Task: For heading Arial Rounded MT Bold with Underline.  font size for heading26,  'Change the font style of data to'Browallia New.  and font size to 18,  Change the alignment of both headline & data to Align middle & Align Text left.  In the sheet  auditingSalesByChannel_2023
Action: Mouse moved to (137, 110)
Screenshot: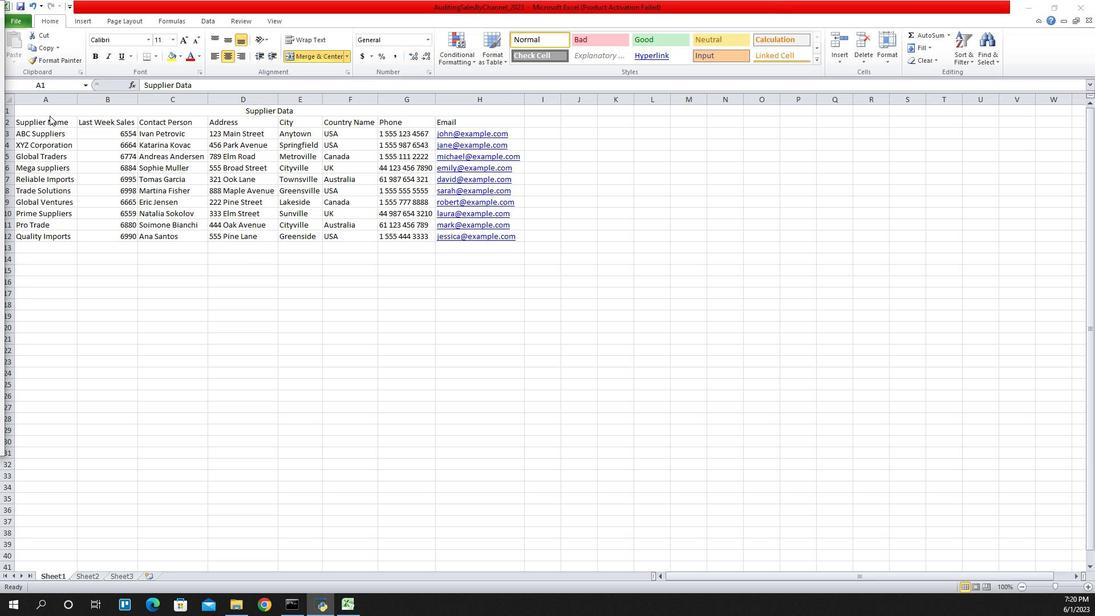 
Action: Mouse pressed left at (137, 110)
Screenshot: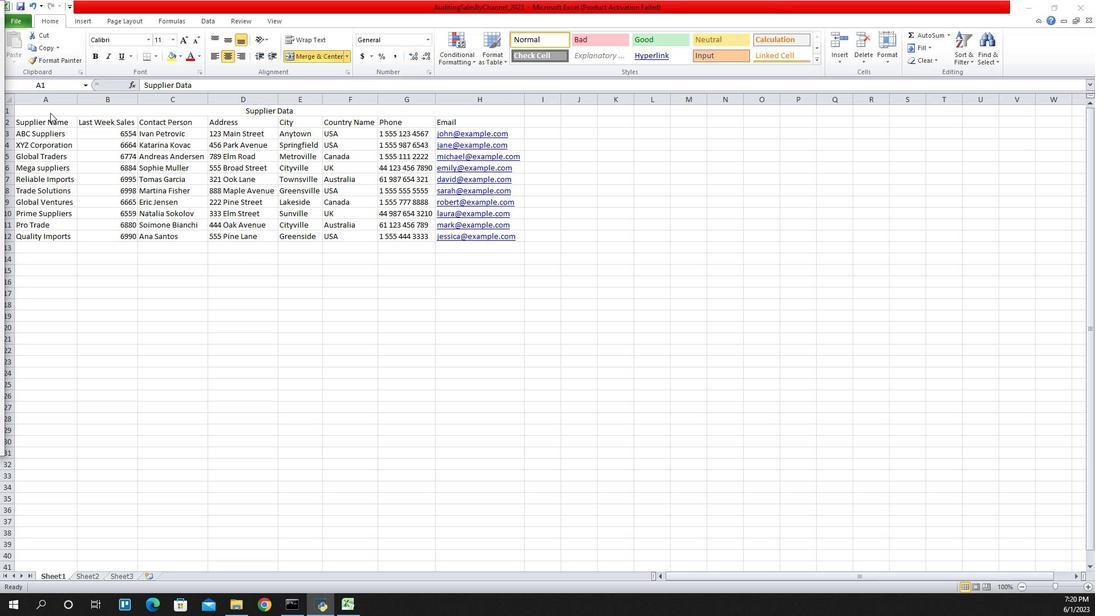 
Action: Mouse moved to (147, 38)
Screenshot: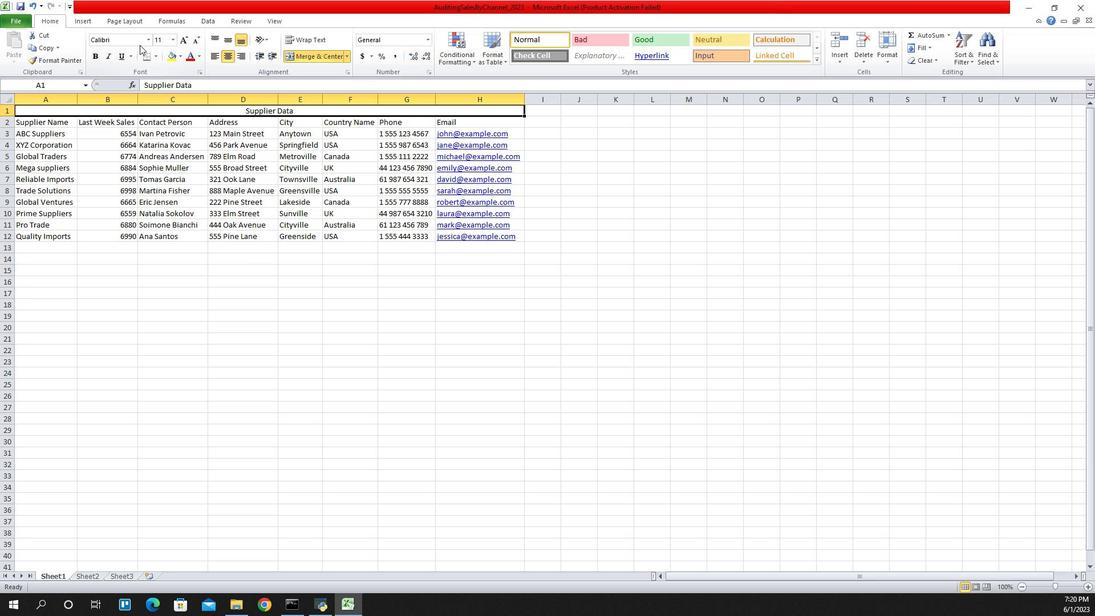 
Action: Mouse pressed left at (147, 38)
Screenshot: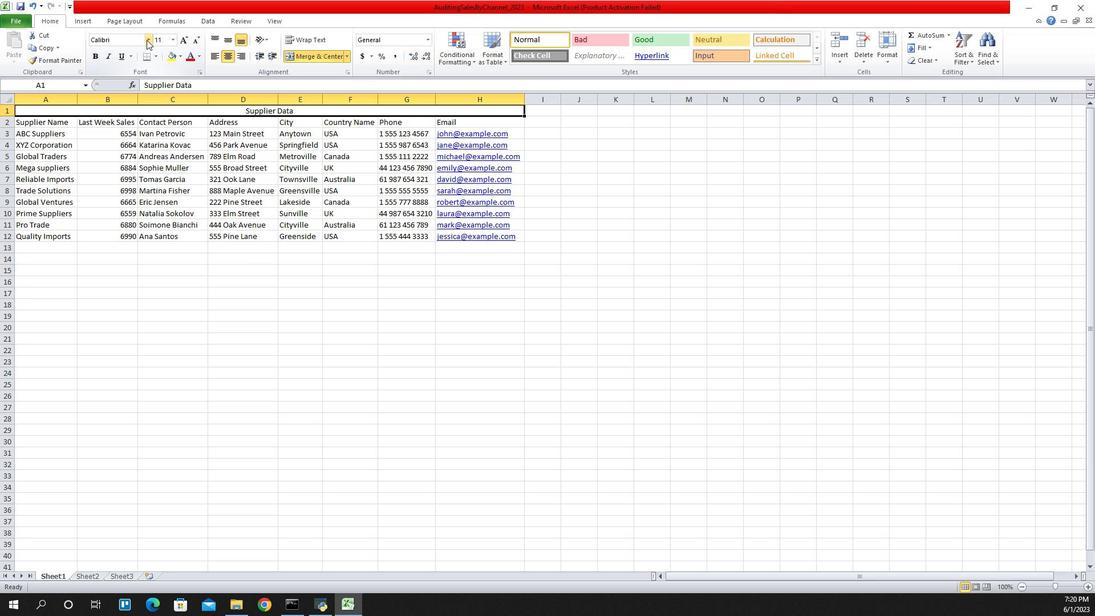 
Action: Mouse moved to (147, 167)
Screenshot: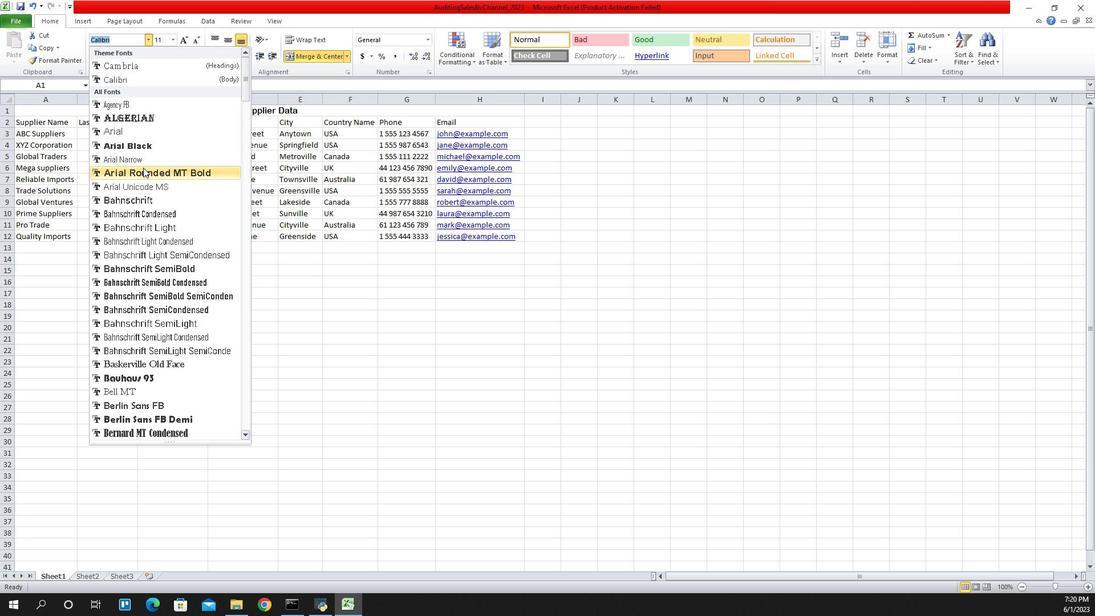 
Action: Mouse pressed left at (147, 167)
Screenshot: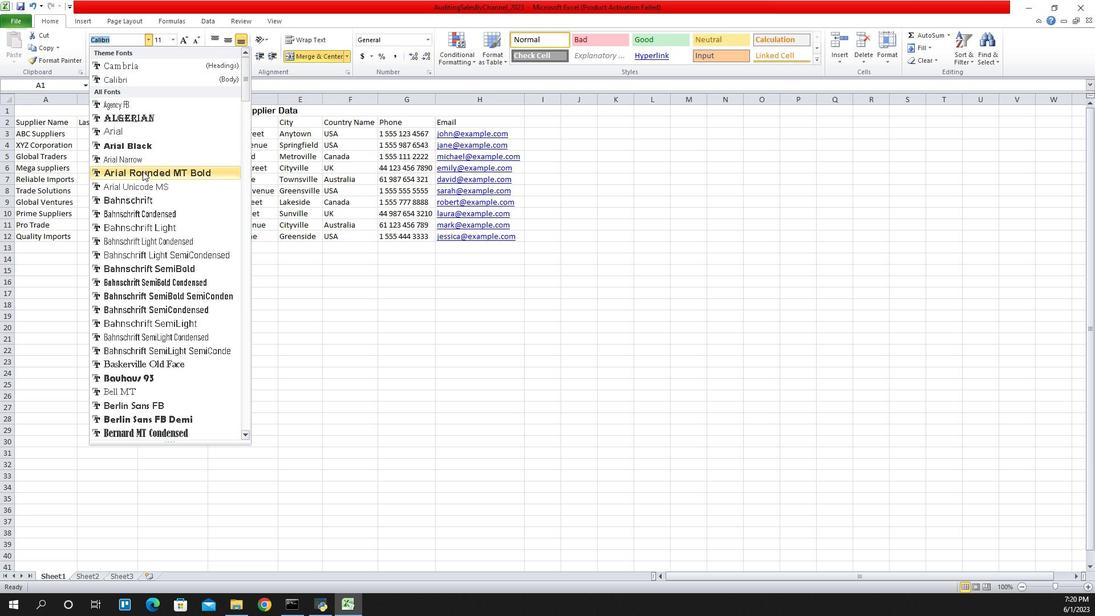 
Action: Key pressed ctrl+U
Screenshot: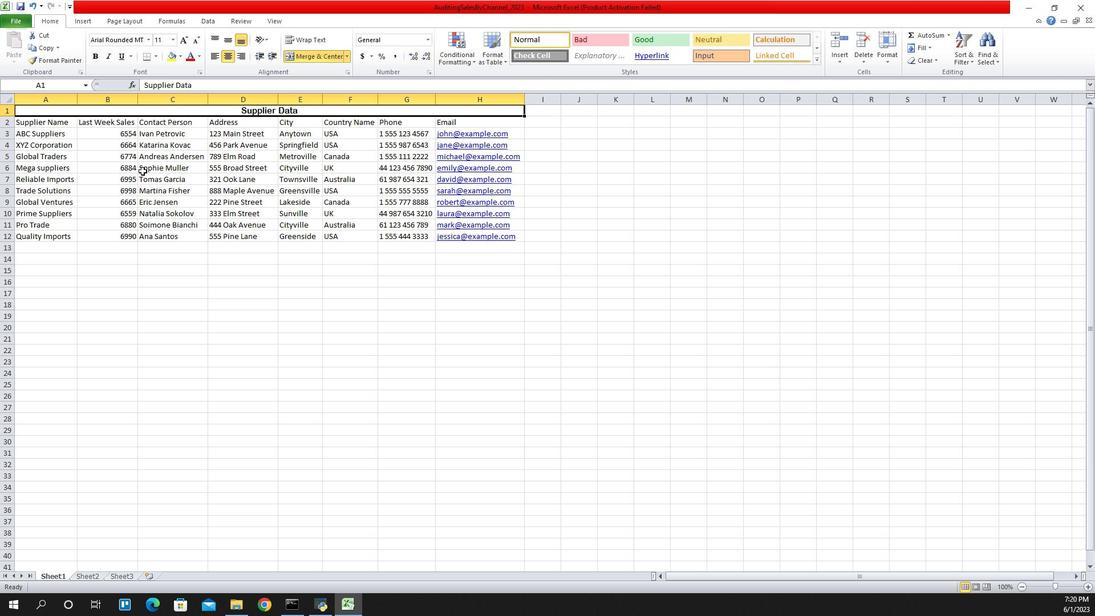 
Action: Mouse moved to (150, 37)
Screenshot: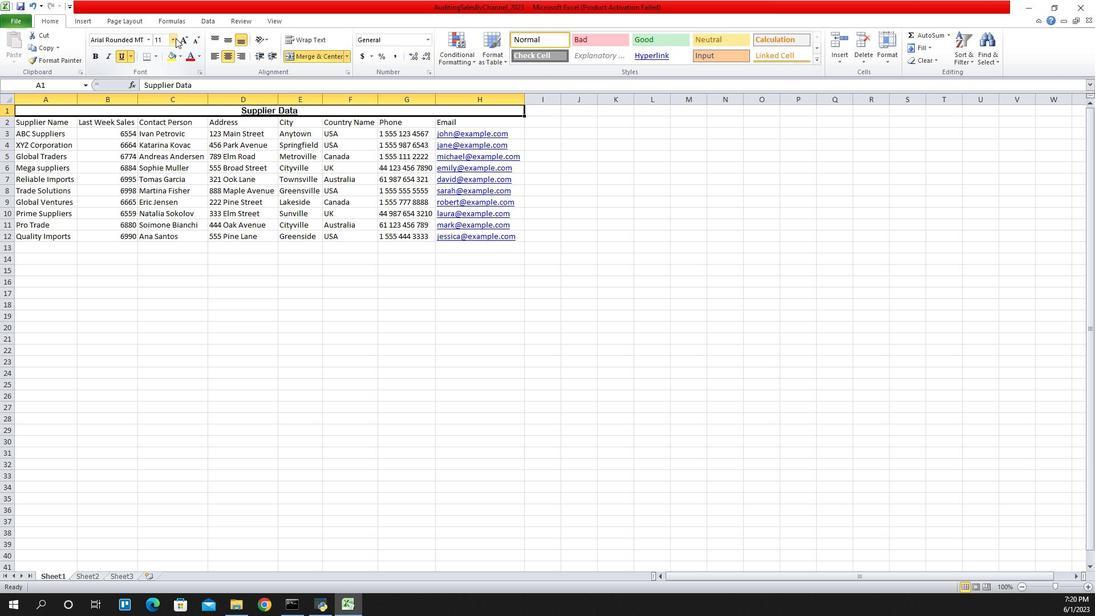 
Action: Mouse pressed left at (150, 37)
Screenshot: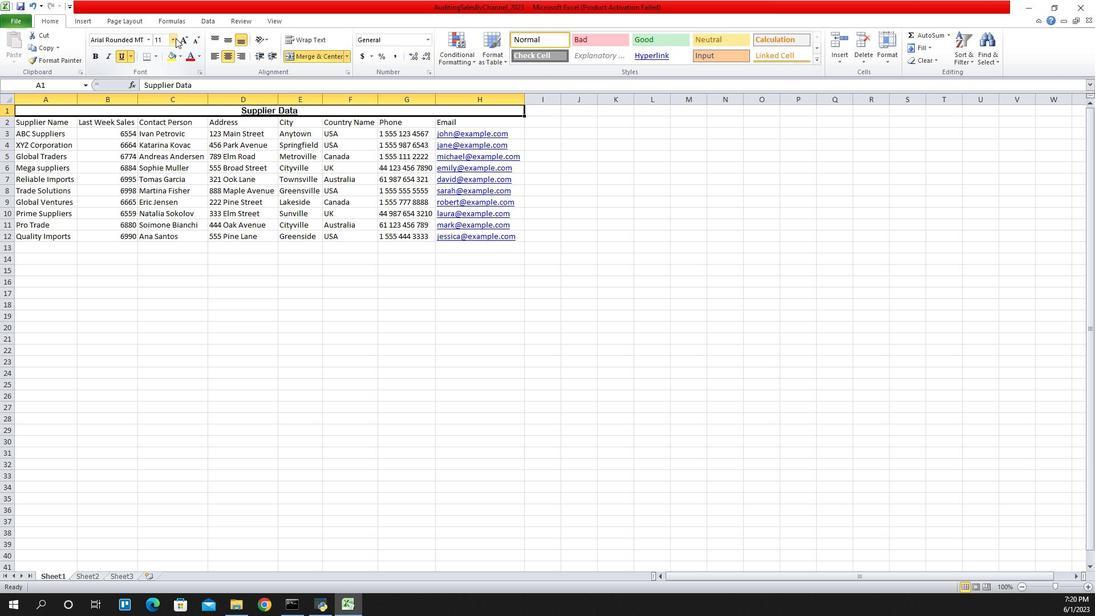 
Action: Mouse moved to (148, 152)
Screenshot: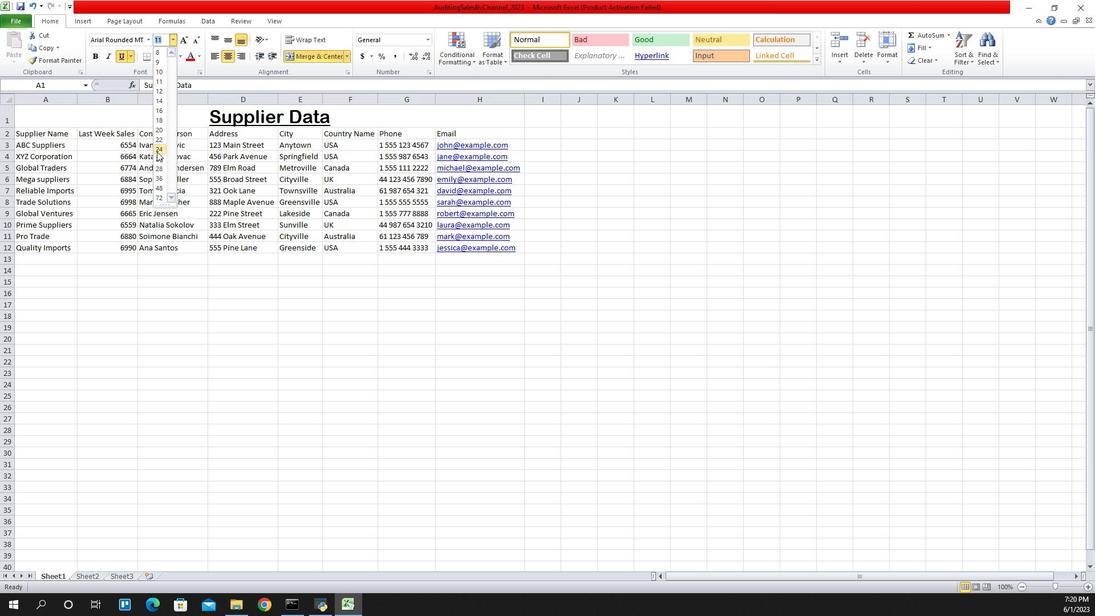 
Action: Mouse pressed left at (148, 152)
Screenshot: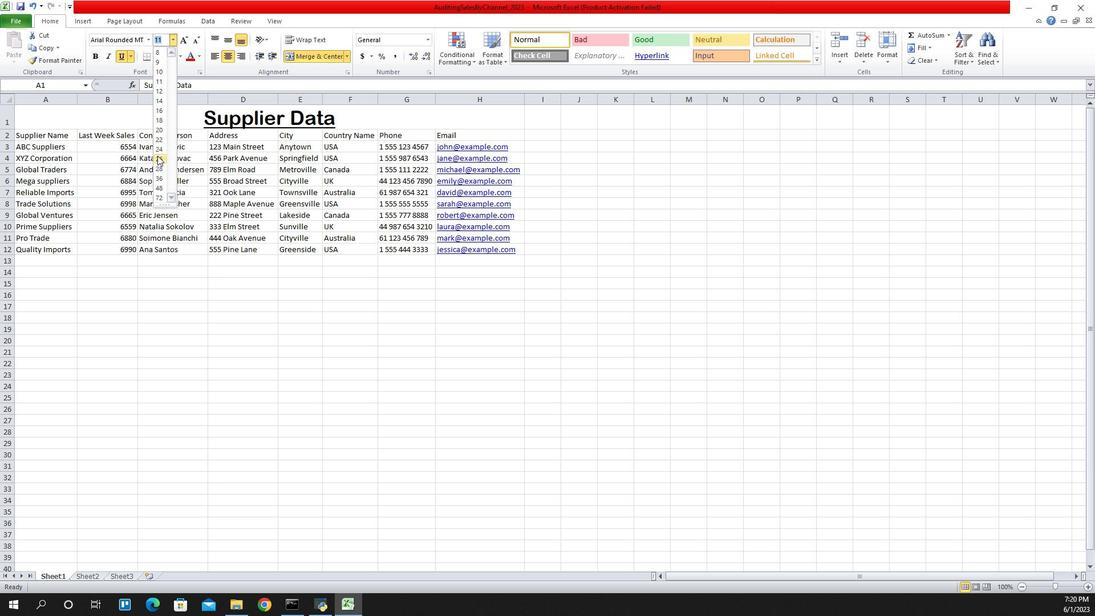 
Action: Mouse moved to (137, 135)
Screenshot: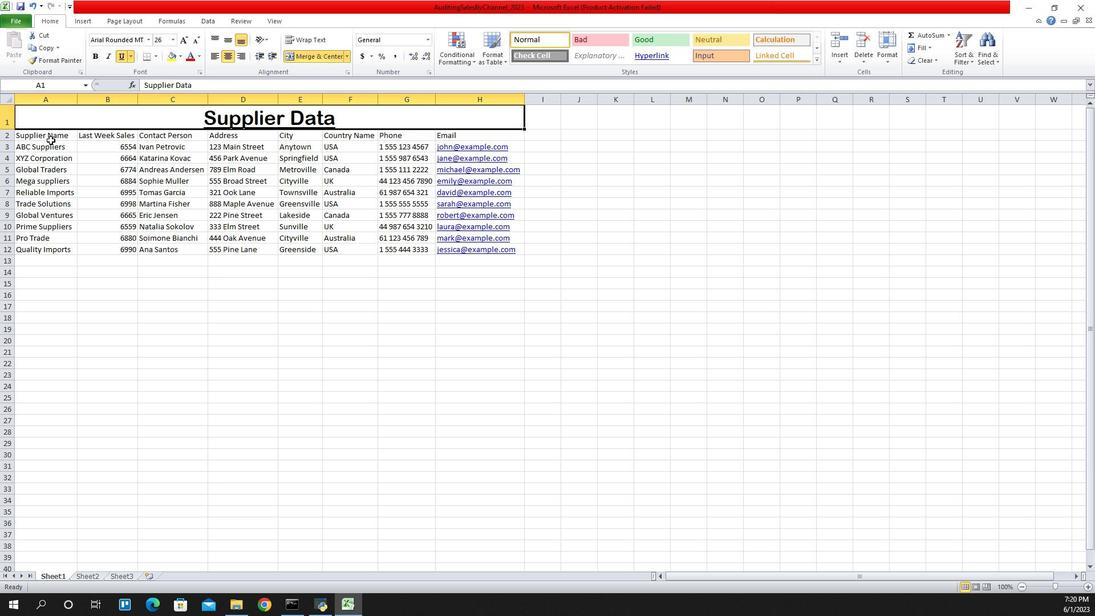 
Action: Mouse pressed left at (137, 135)
Screenshot: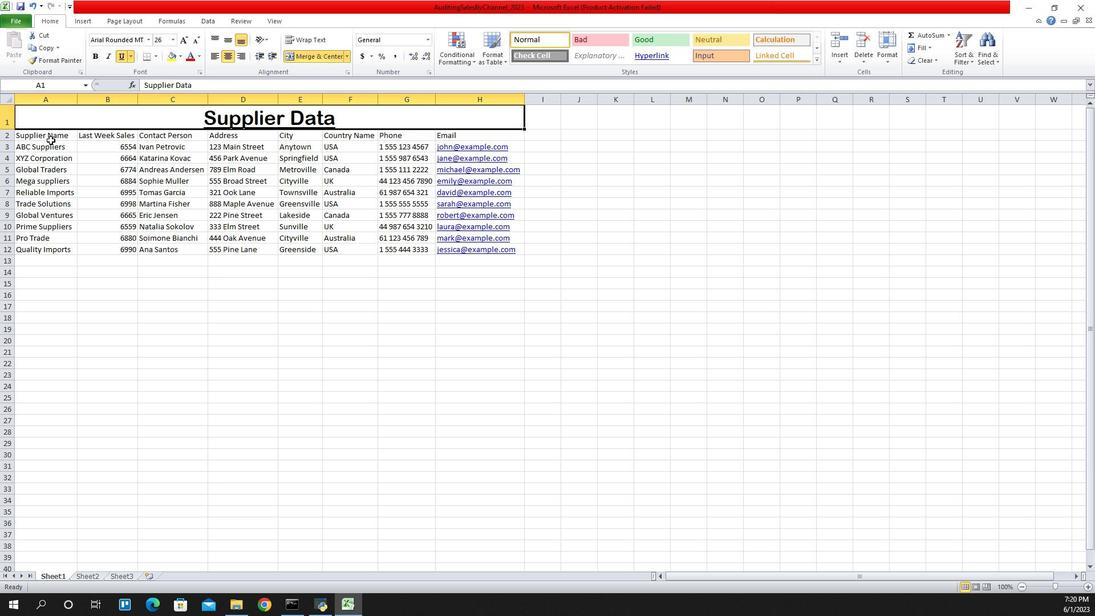 
Action: Mouse moved to (152, 246)
Screenshot: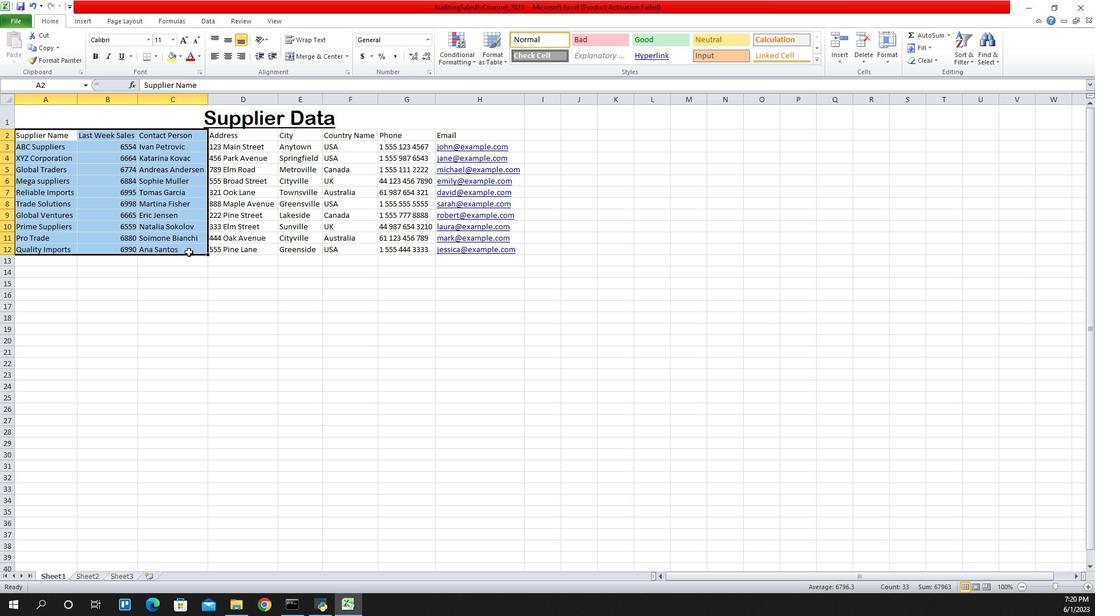 
Action: Mouse pressed left at (152, 246)
Screenshot: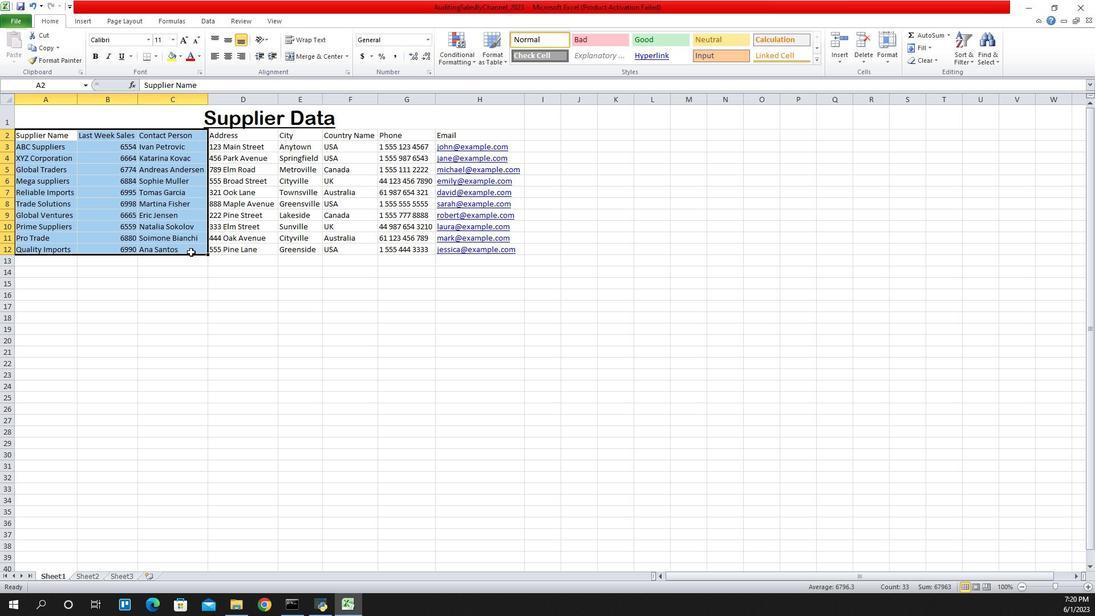 
Action: Mouse moved to (136, 136)
Screenshot: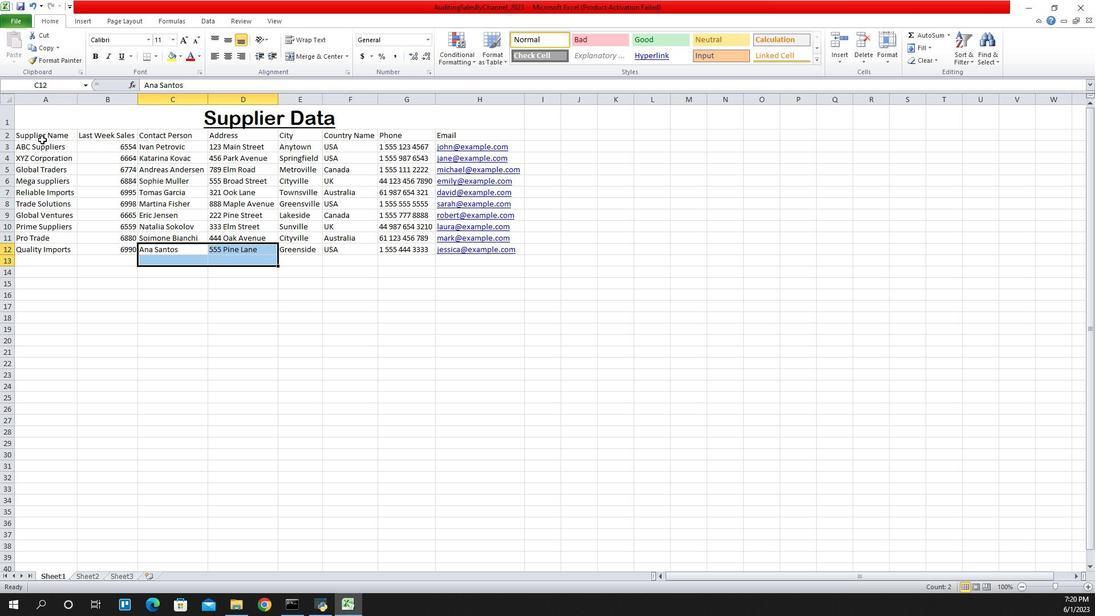 
Action: Mouse pressed left at (136, 136)
Screenshot: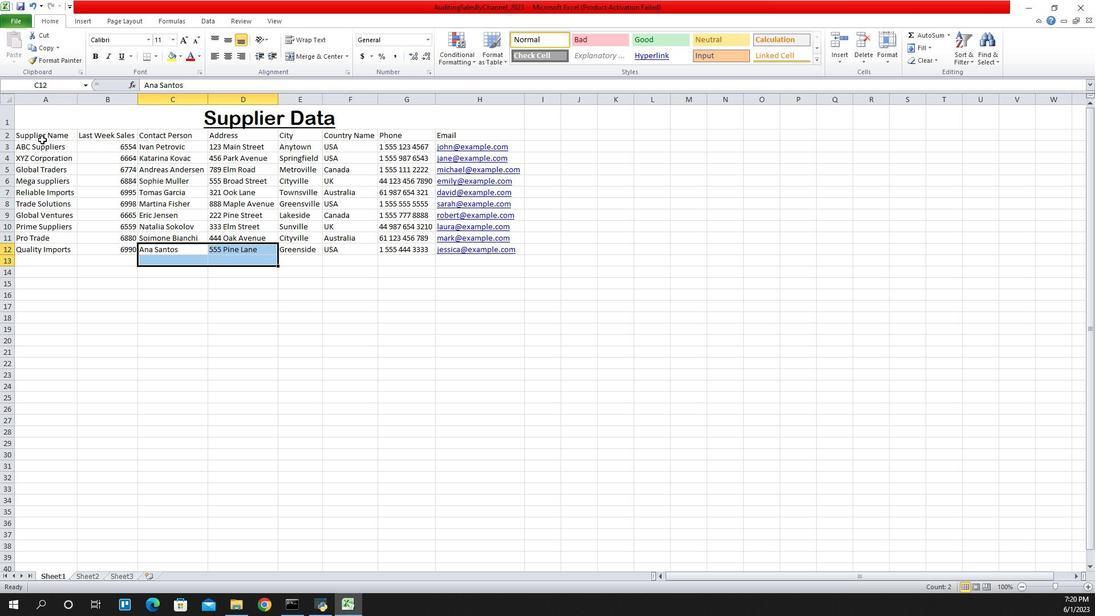 
Action: Mouse moved to (145, 40)
Screenshot: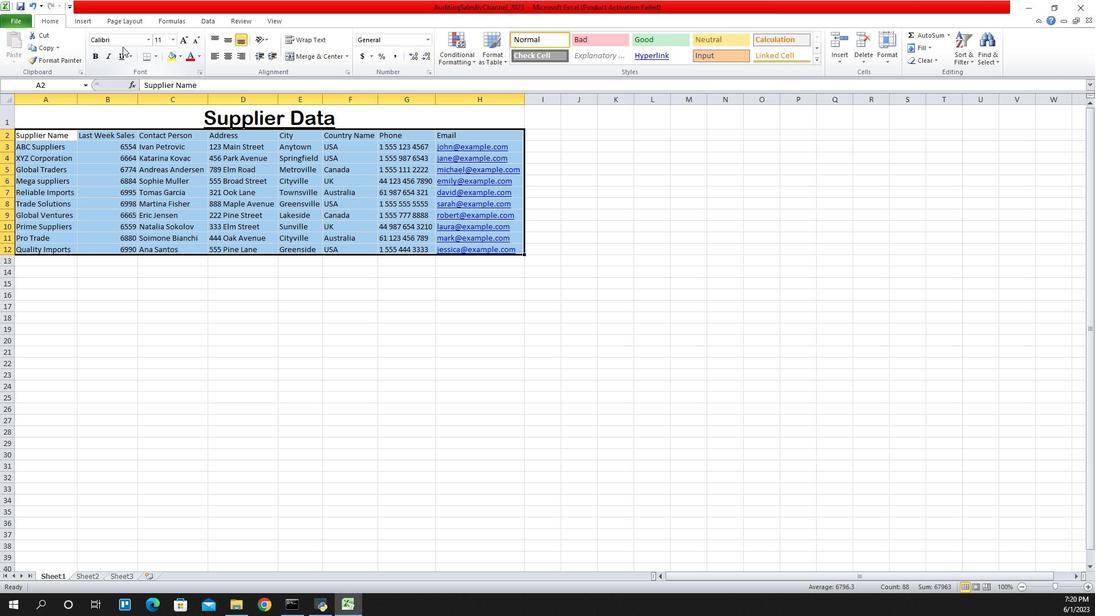 
Action: Mouse pressed left at (145, 40)
Screenshot: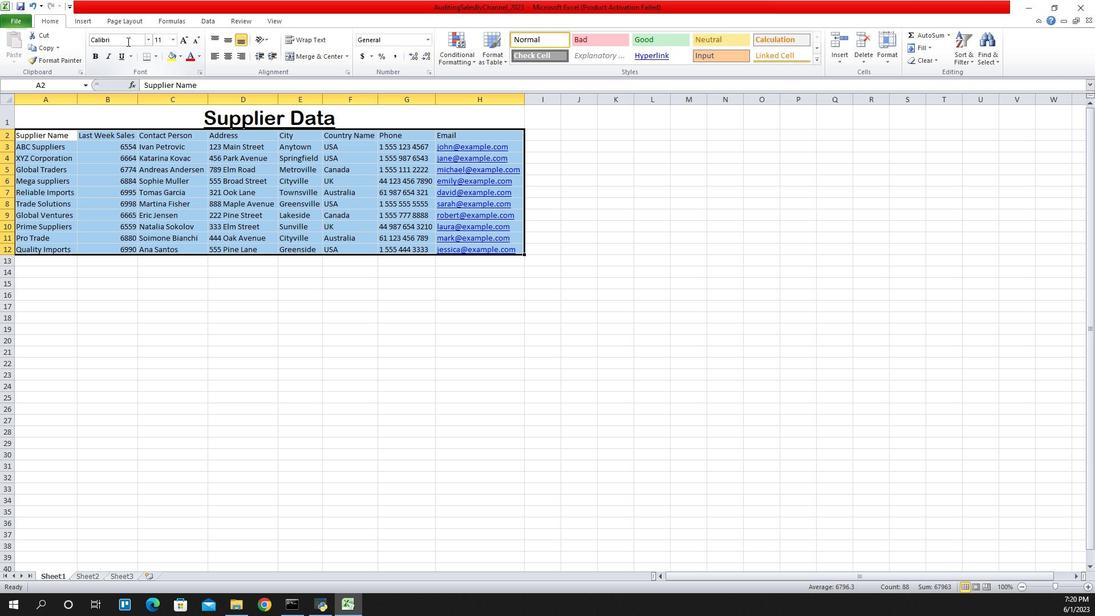 
Action: Mouse moved to (147, 37)
Screenshot: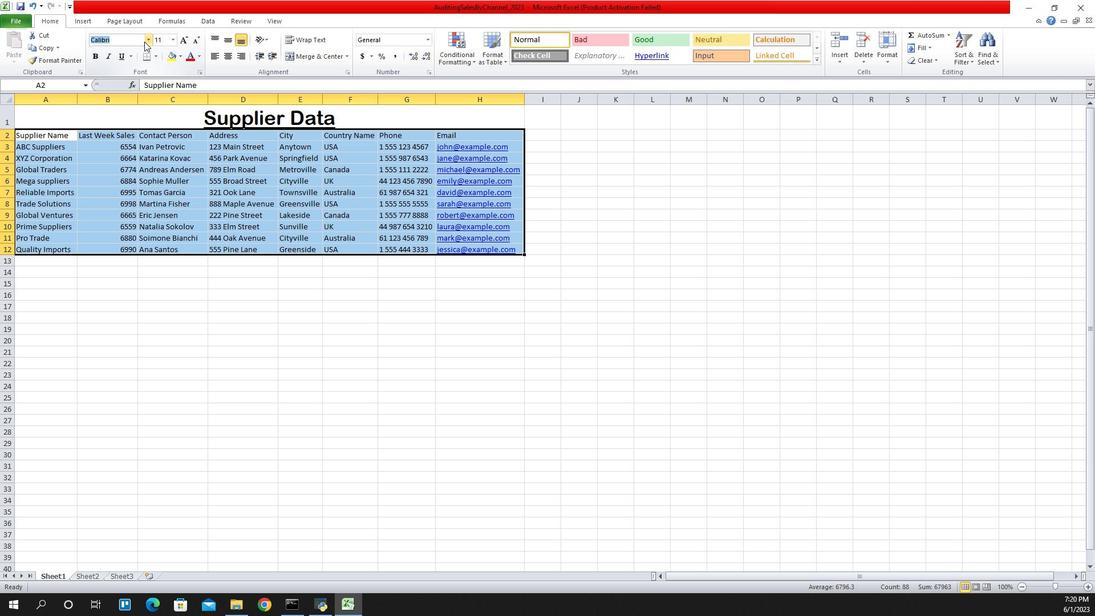 
Action: Mouse pressed left at (147, 37)
Screenshot: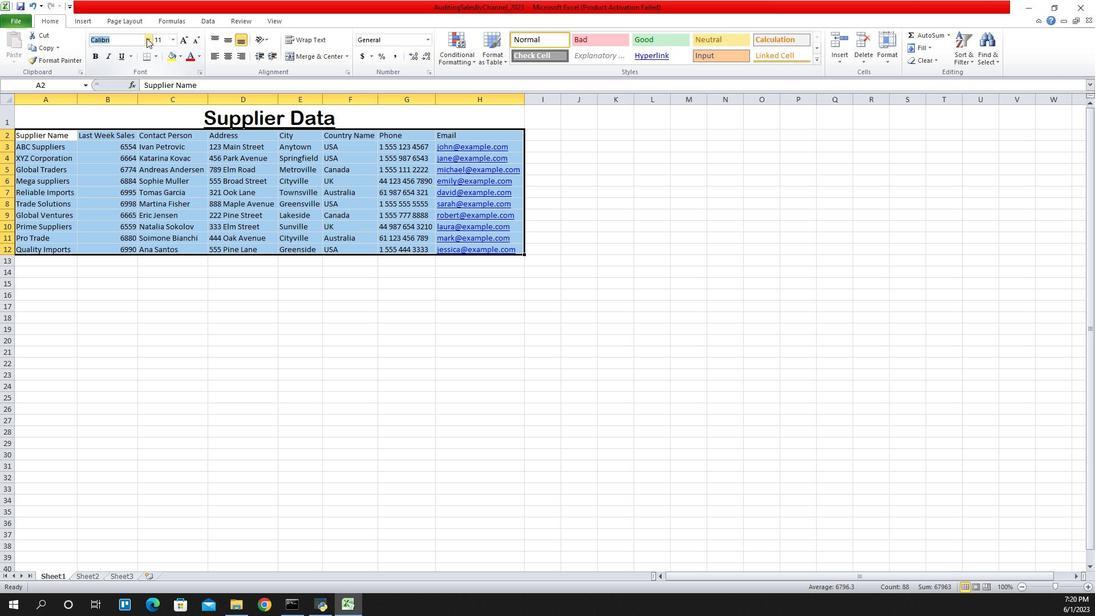 
Action: Mouse moved to (146, 355)
Screenshot: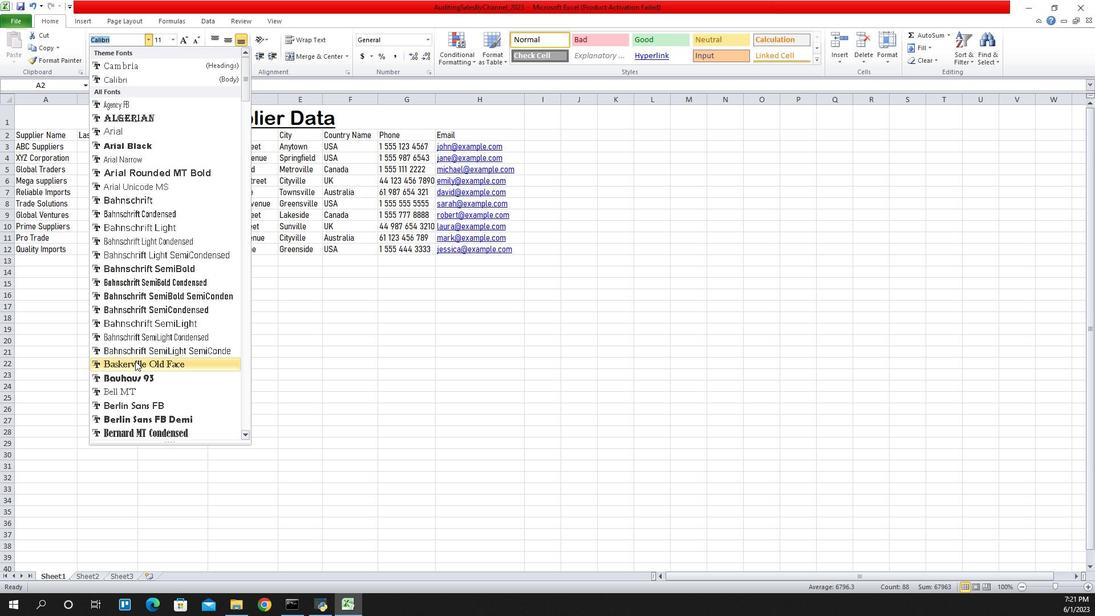 
Action: Mouse scrolled (146, 355) with delta (0, 0)
Screenshot: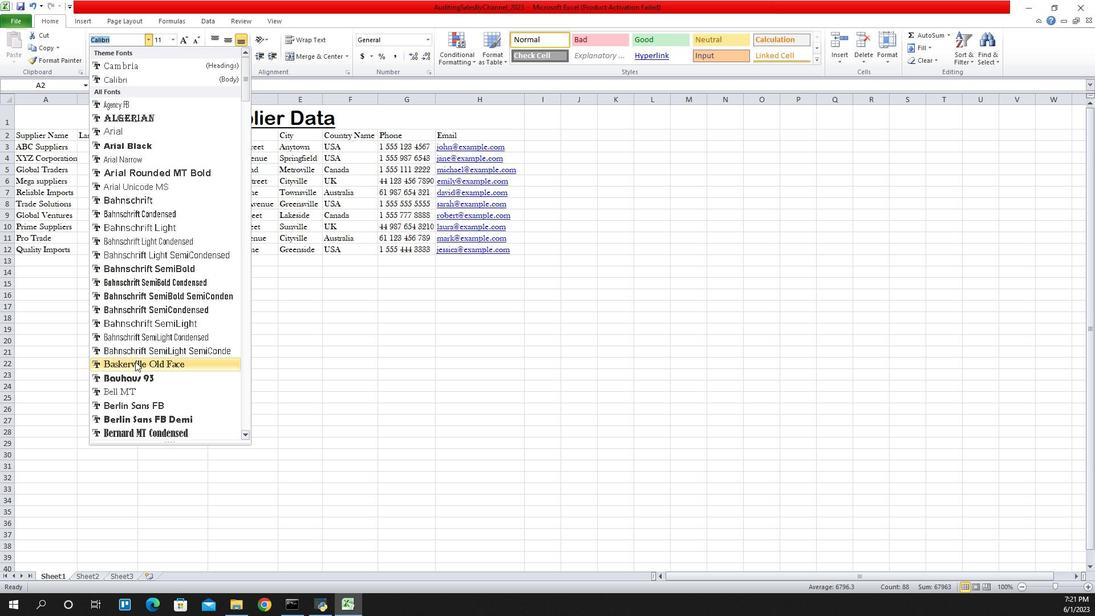 
Action: Mouse scrolled (146, 355) with delta (0, 0)
Screenshot: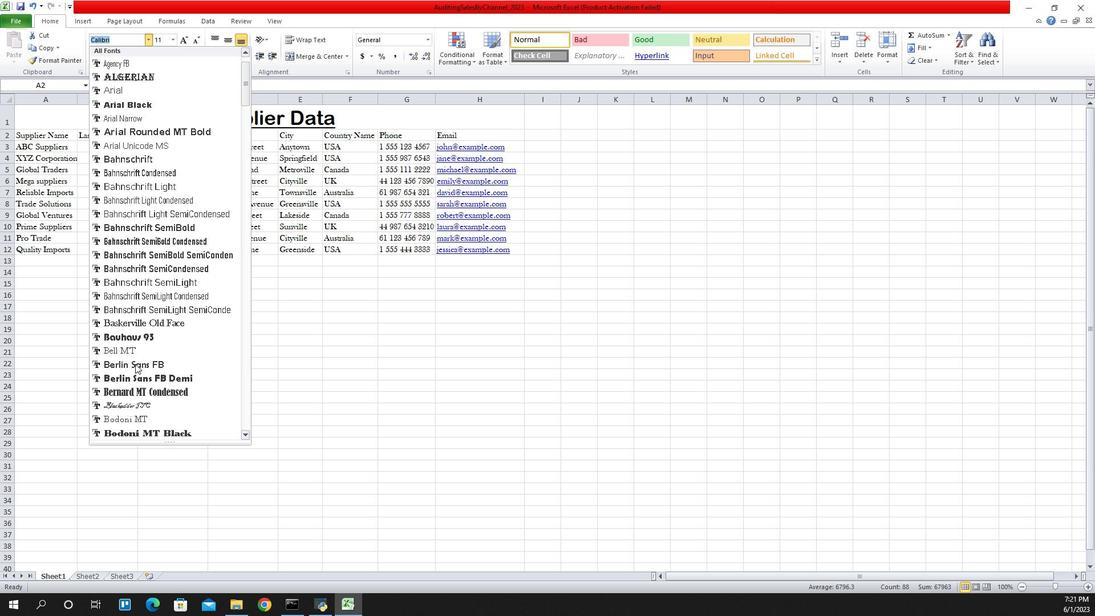 
Action: Mouse scrolled (146, 355) with delta (0, 0)
Screenshot: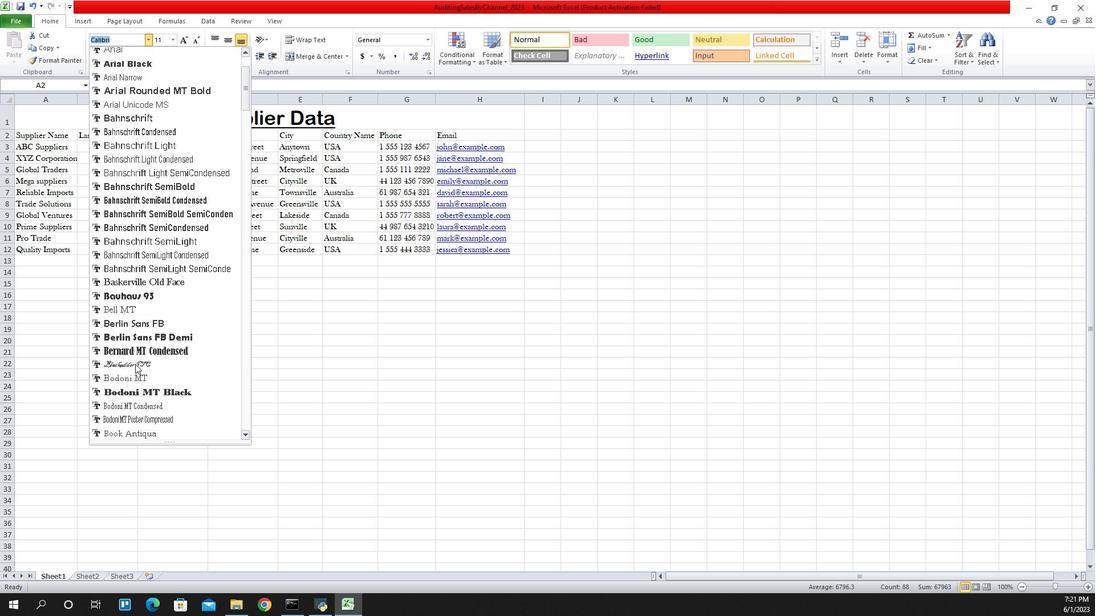
Action: Mouse moved to (146, 382)
Screenshot: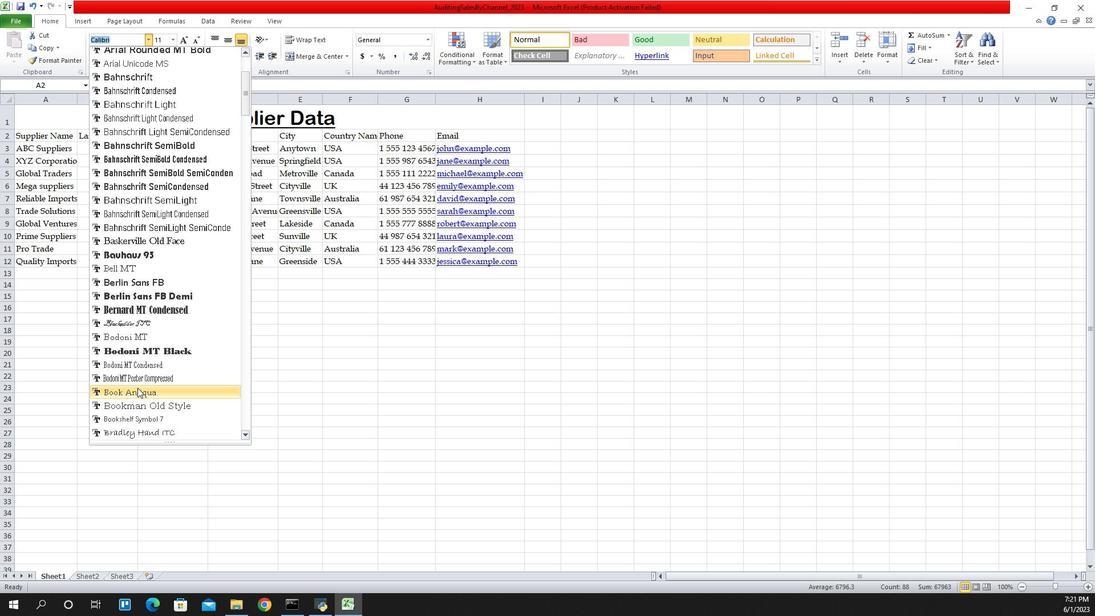 
Action: Mouse scrolled (146, 382) with delta (0, 0)
Screenshot: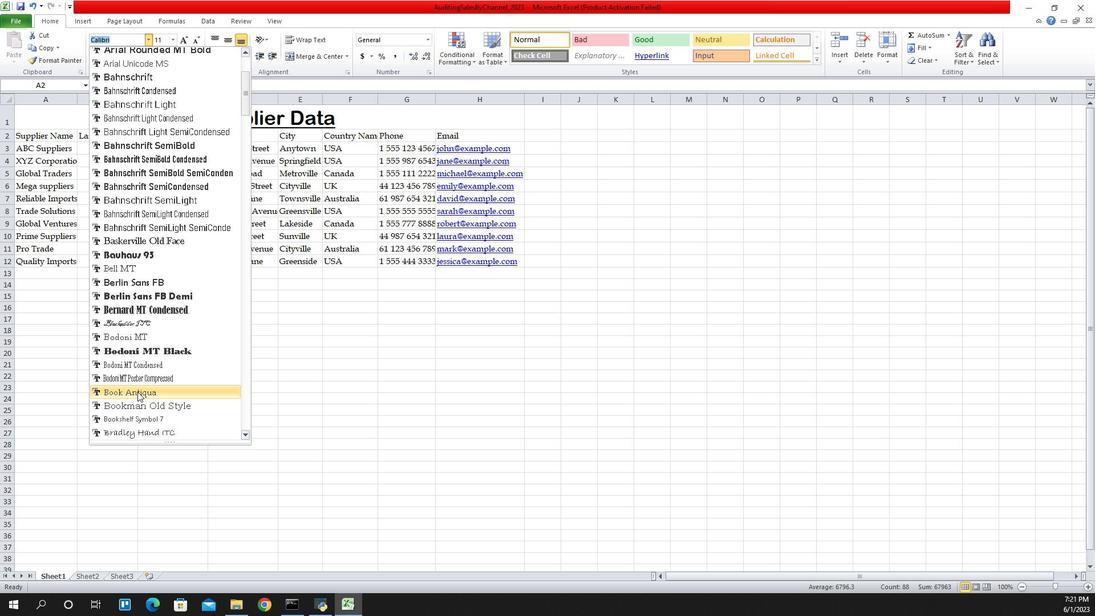 
Action: Mouse moved to (146, 389)
Screenshot: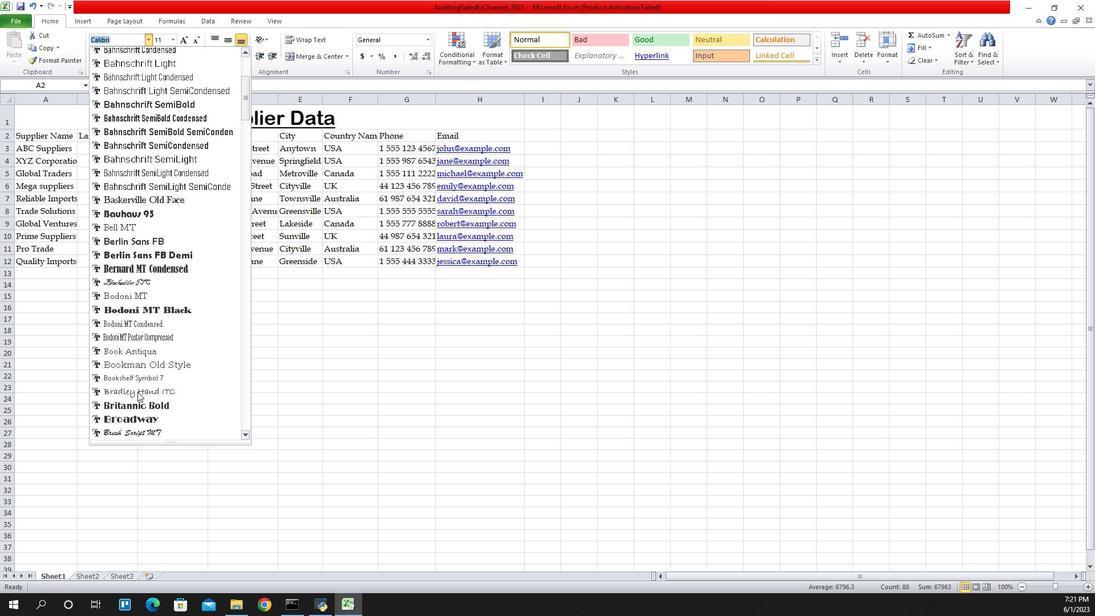 
Action: Mouse scrolled (146, 388) with delta (0, 0)
Screenshot: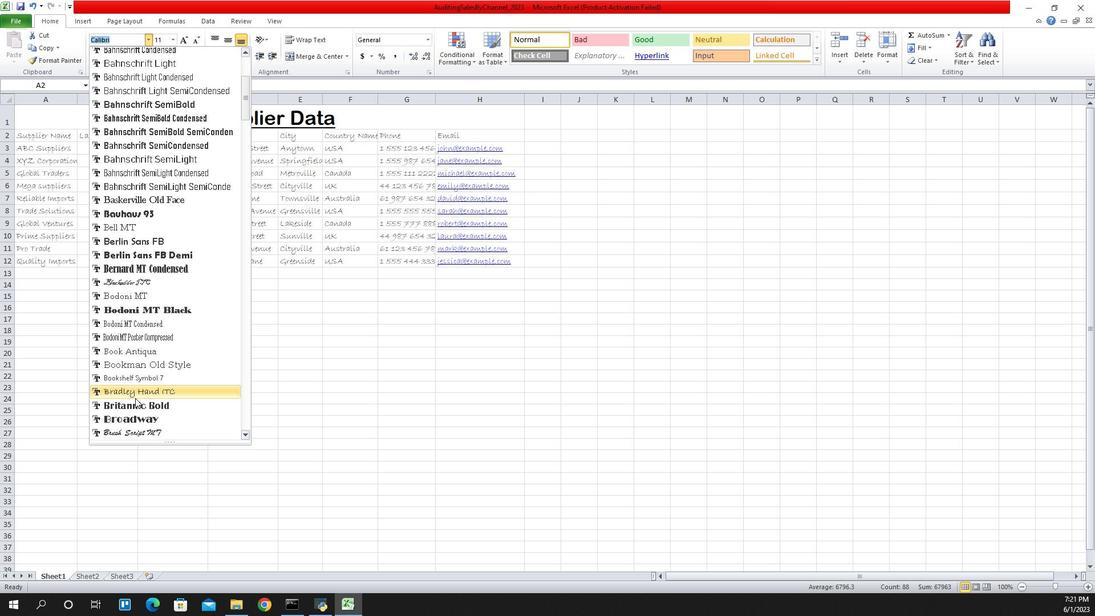 
Action: Mouse moved to (161, 345)
Screenshot: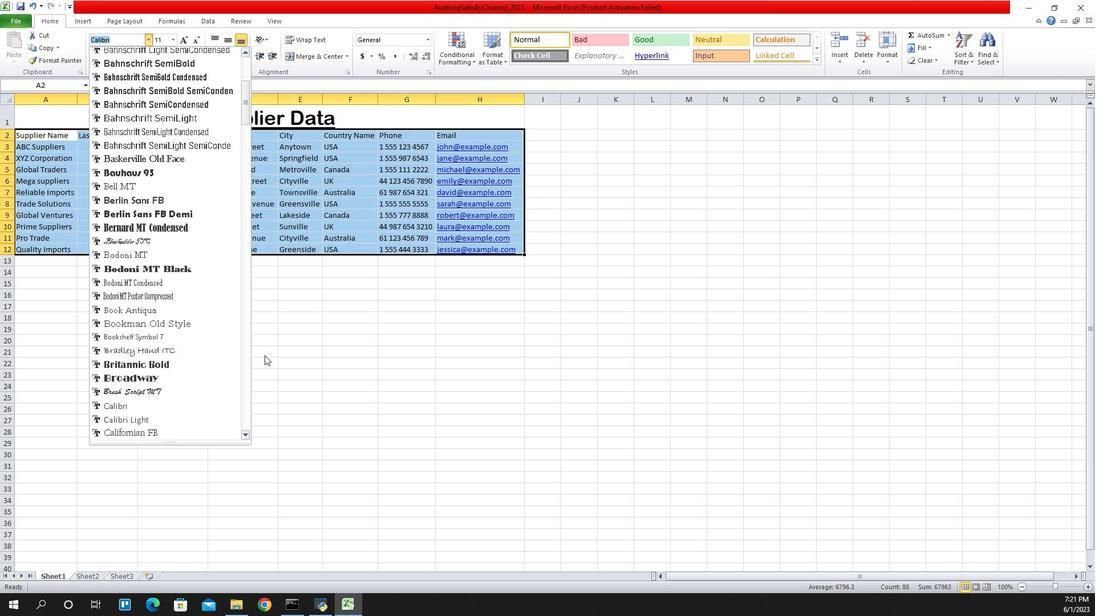 
Action: Mouse pressed left at (161, 345)
Screenshot: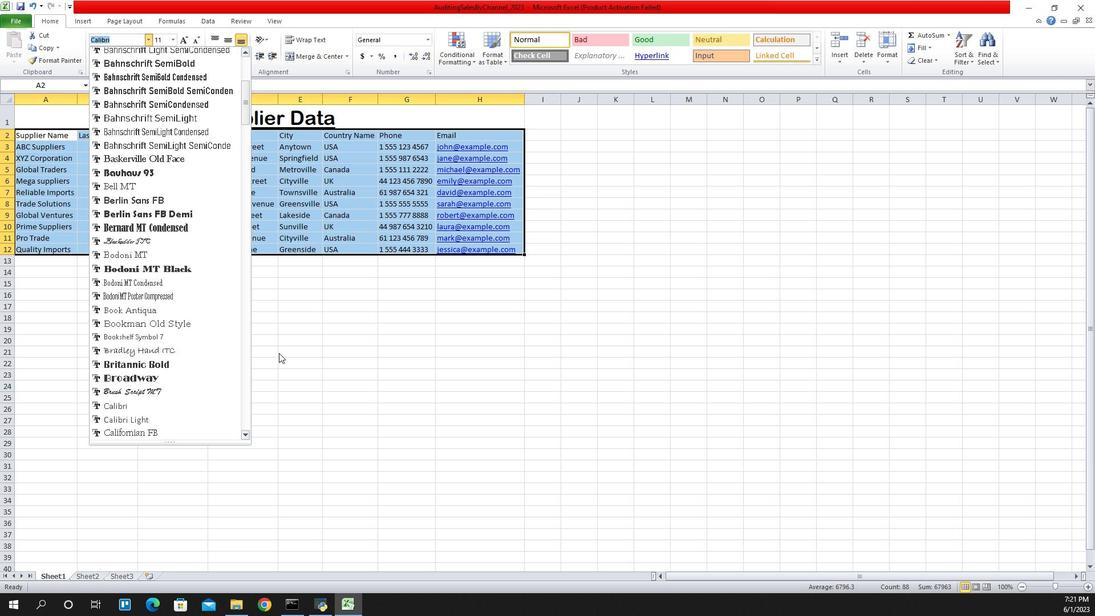 
Action: Mouse moved to (144, 42)
Screenshot: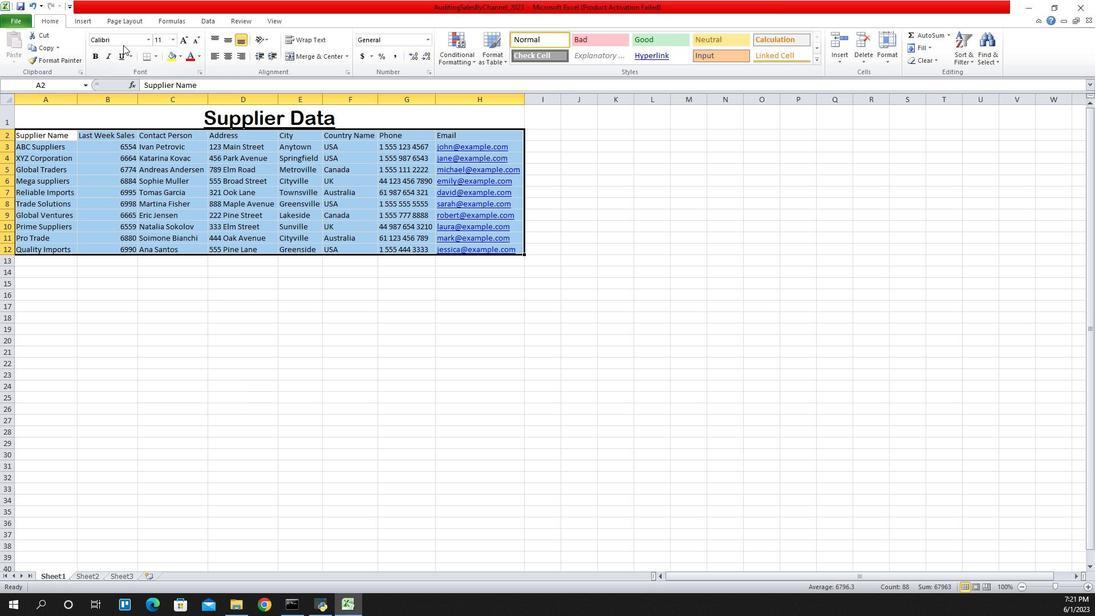 
Action: Mouse pressed left at (144, 42)
Screenshot: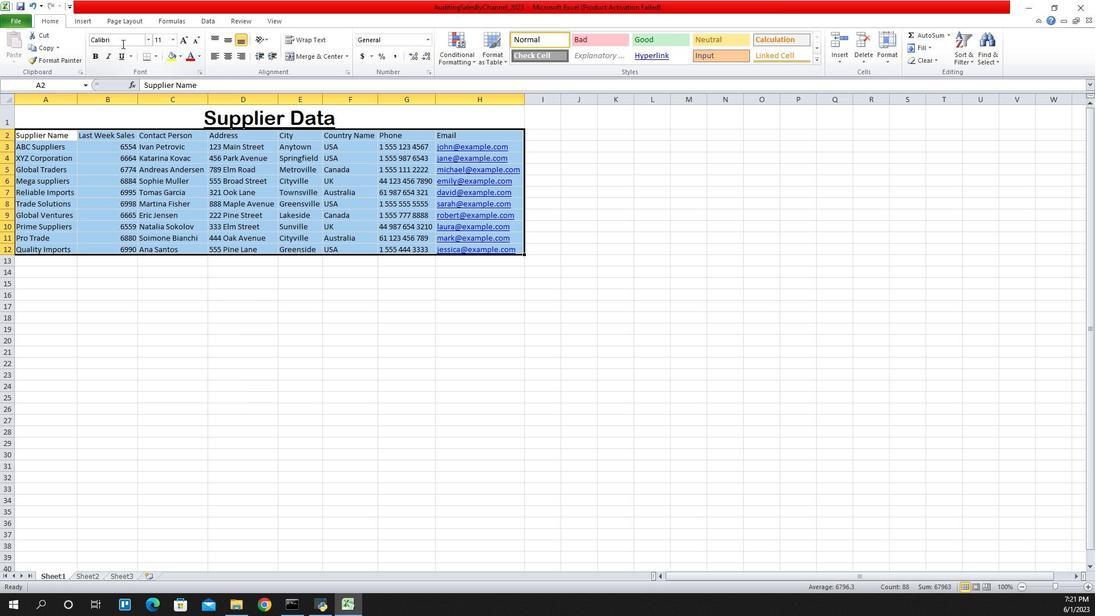 
Action: Key pressed <Key.backspace>browallia<Key.space>new<Key.enter>
Screenshot: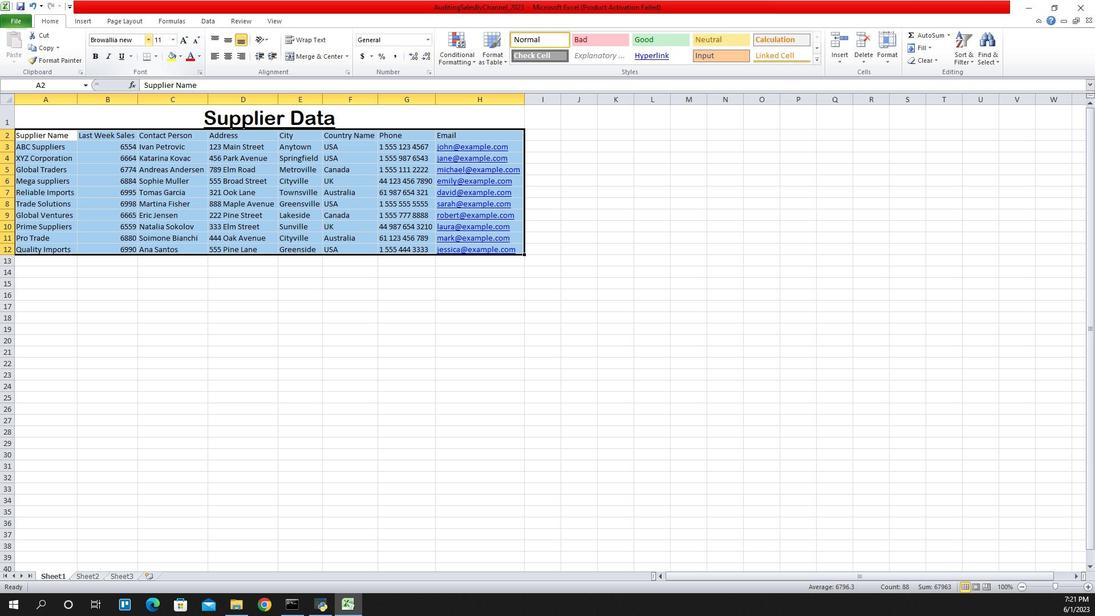 
Action: Mouse moved to (146, 39)
Screenshot: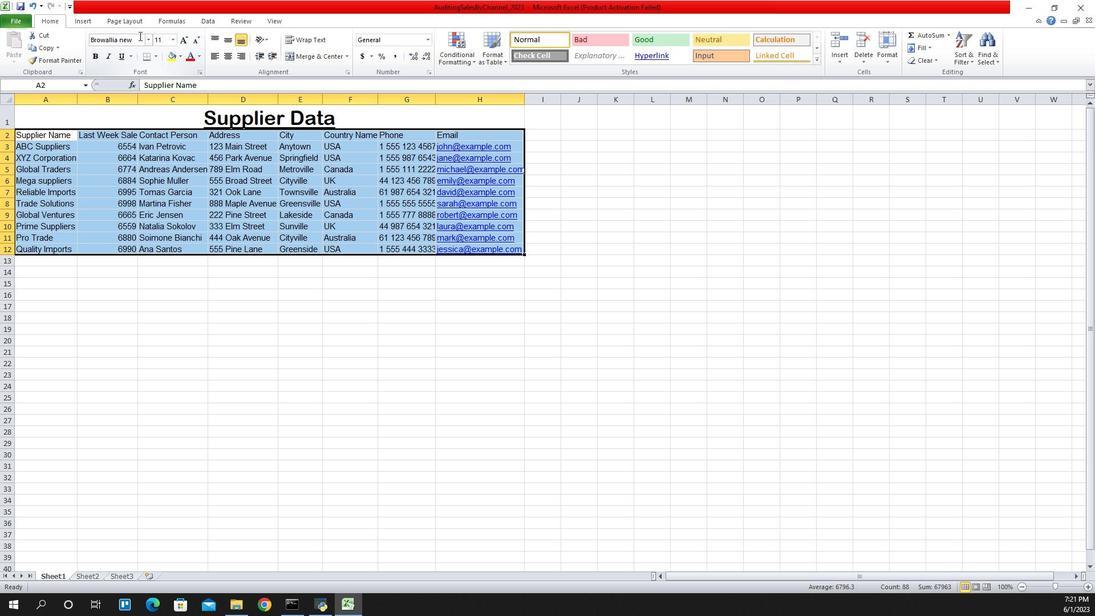 
Action: Mouse pressed left at (146, 39)
Screenshot: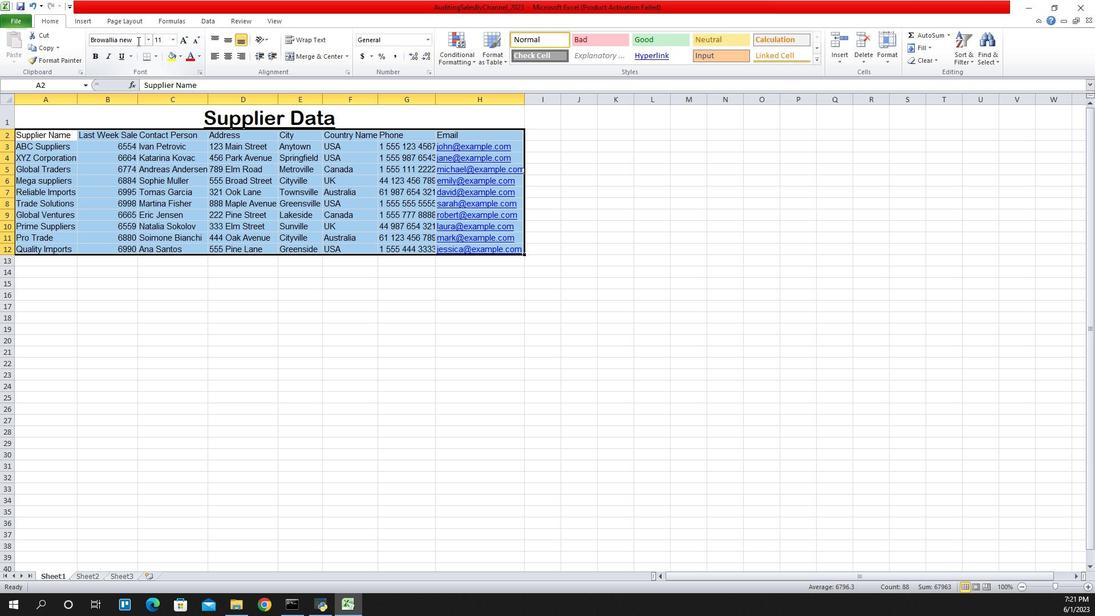 
Action: Key pressed <Key.enter>
Screenshot: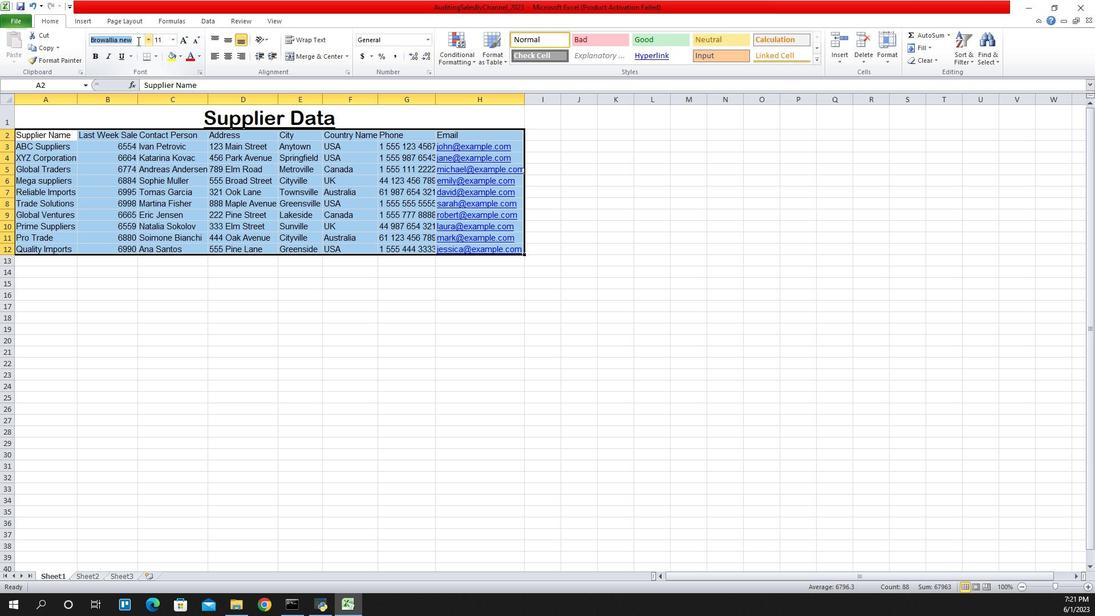
Action: Mouse pressed left at (146, 39)
Screenshot: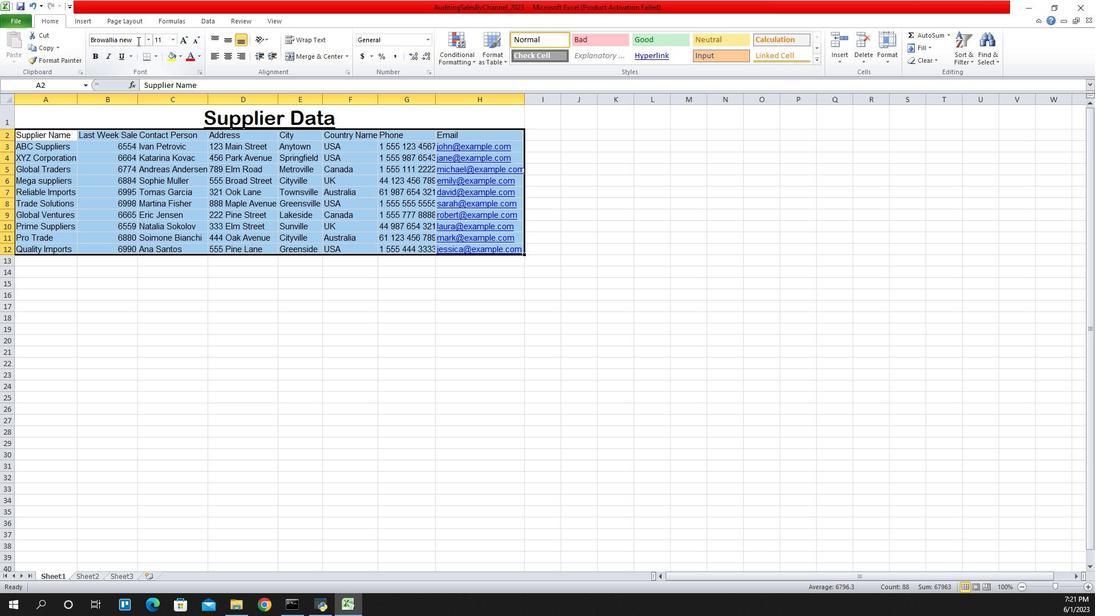 
Action: Mouse pressed left at (146, 39)
Screenshot: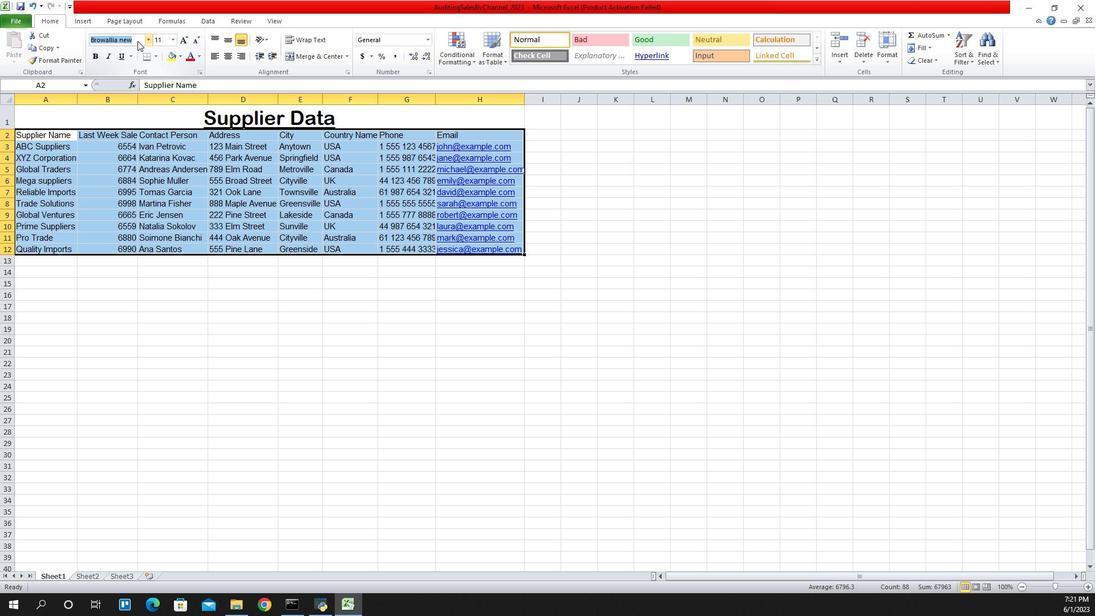 
Action: Mouse moved to (147, 41)
Screenshot: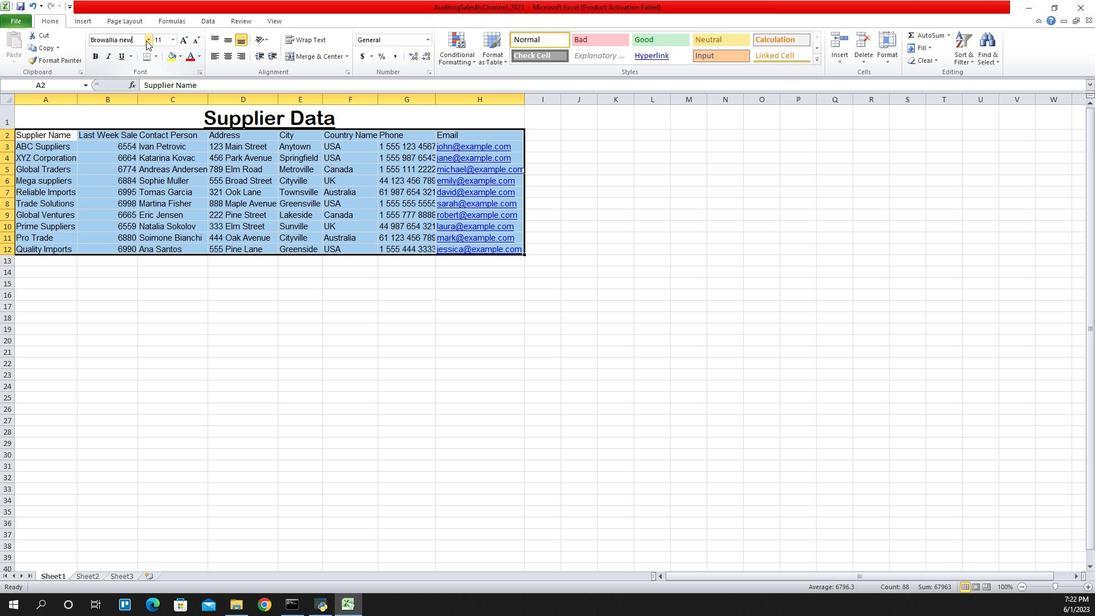 
Action: Mouse pressed left at (147, 41)
Screenshot: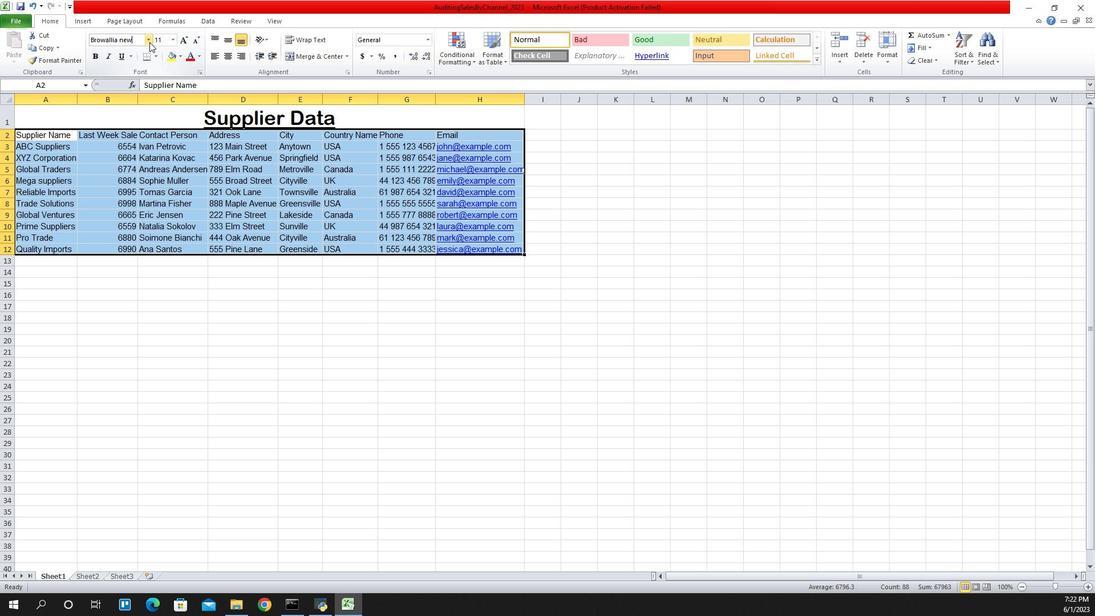 
Action: Mouse moved to (146, 41)
Screenshot: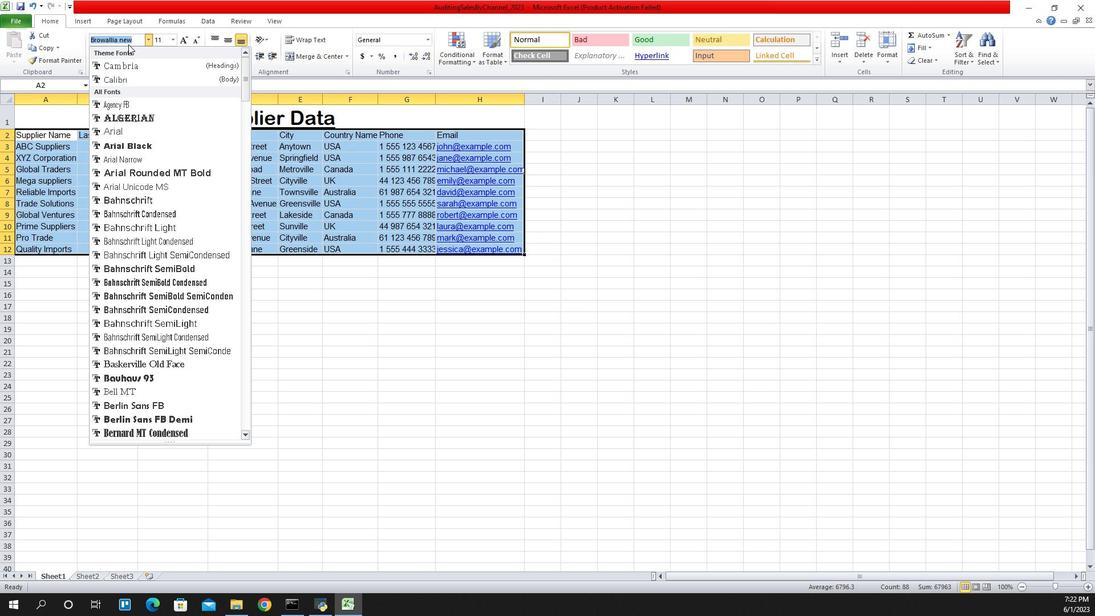 
Action: Mouse pressed left at (146, 41)
Screenshot: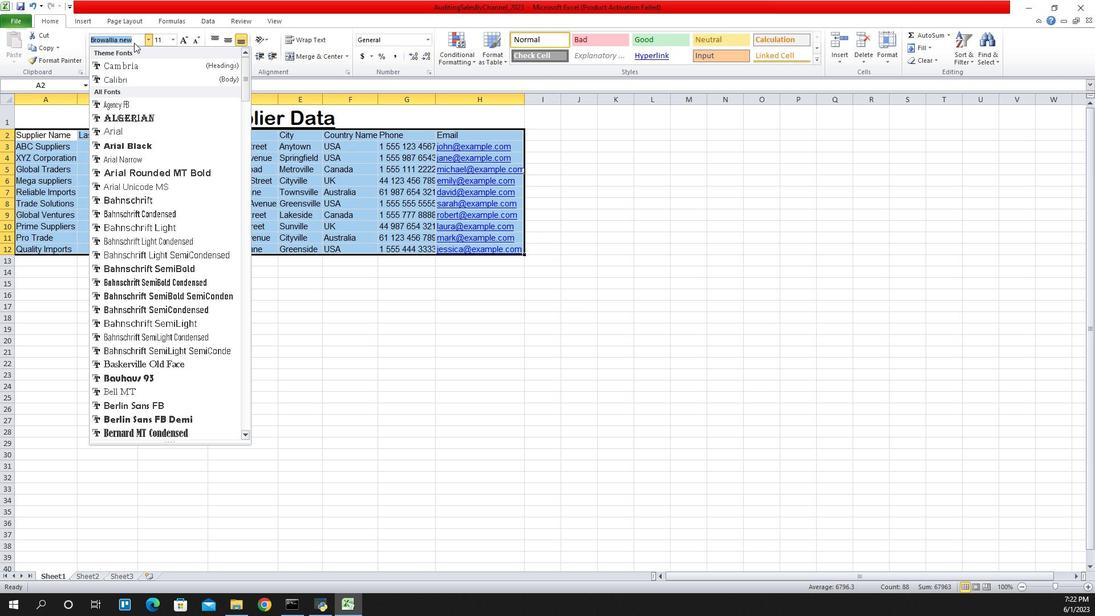 
Action: Key pressed <Key.enter>
Screenshot: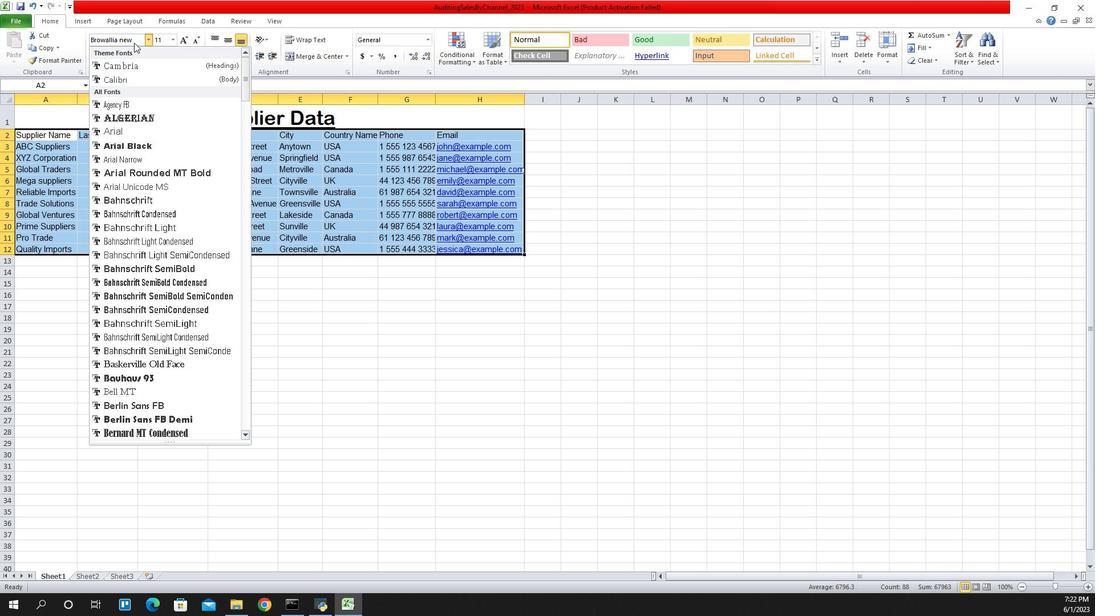 
Action: Mouse moved to (150, 37)
Screenshot: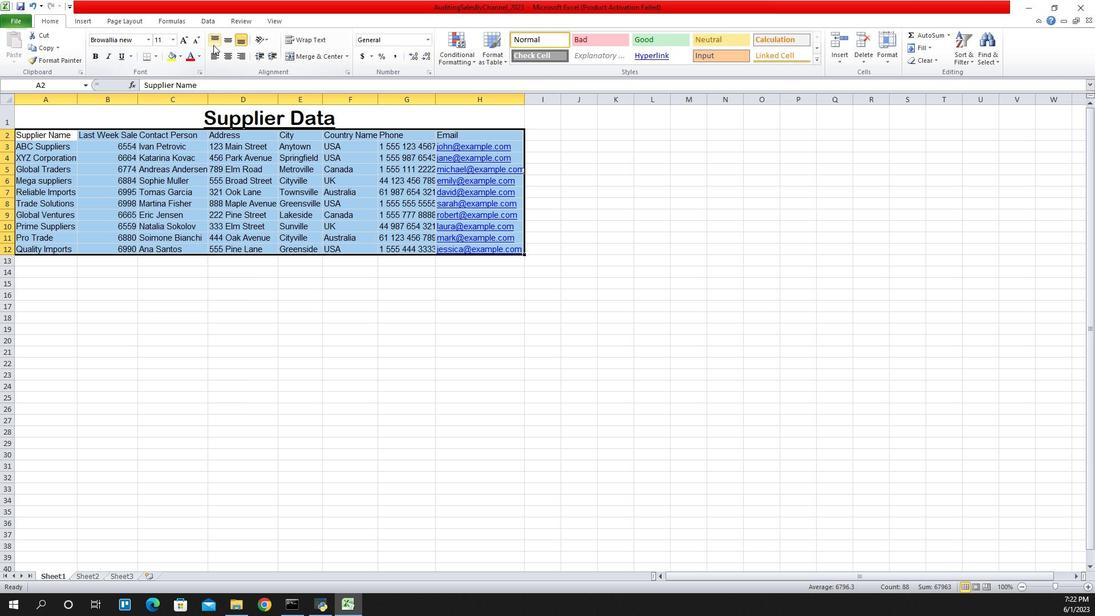 
Action: Mouse pressed left at (150, 37)
Screenshot: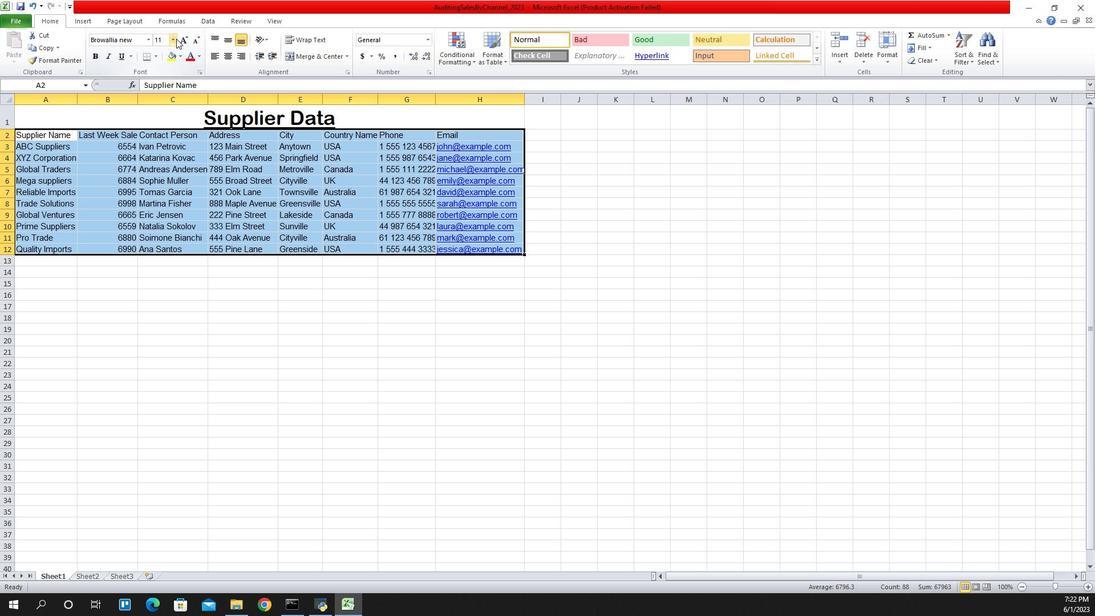 
Action: Mouse moved to (148, 116)
Screenshot: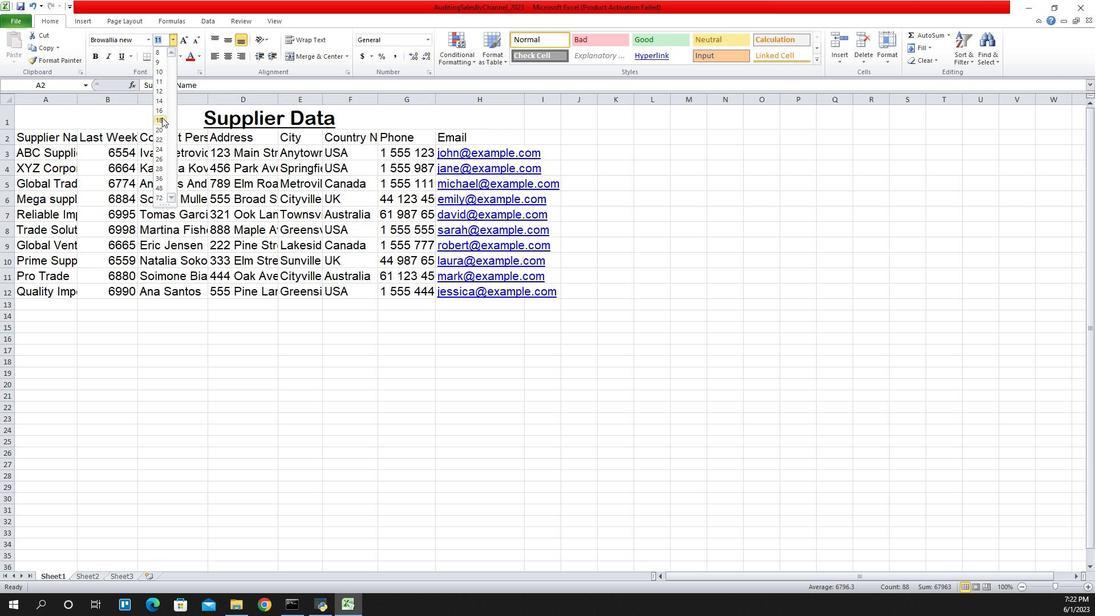 
Action: Mouse pressed left at (148, 116)
Screenshot: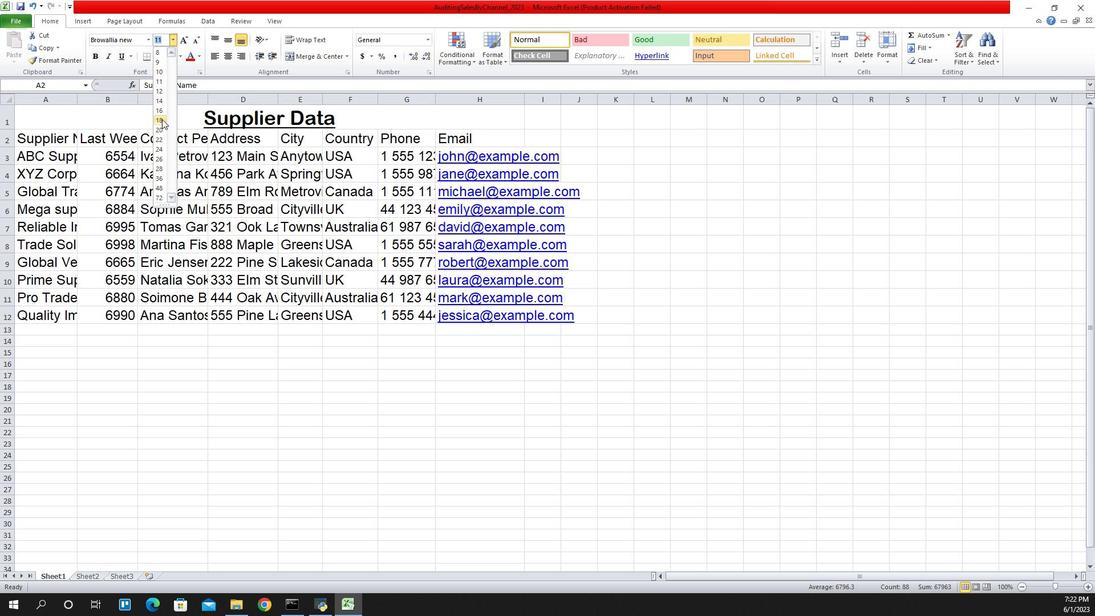 
Action: Mouse moved to (140, 100)
Screenshot: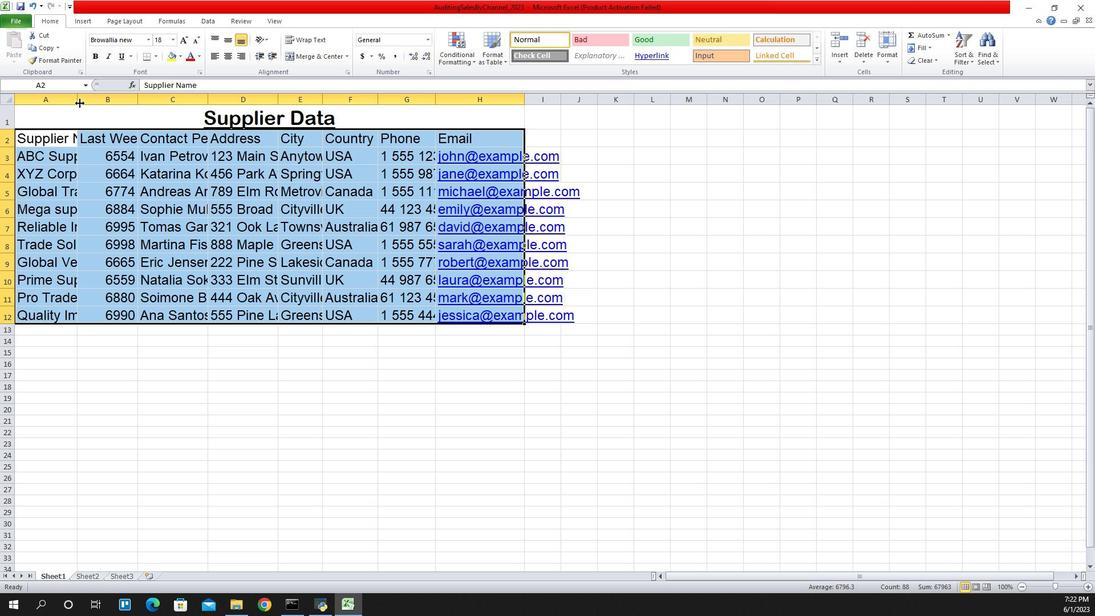 
Action: Mouse pressed left at (140, 100)
Screenshot: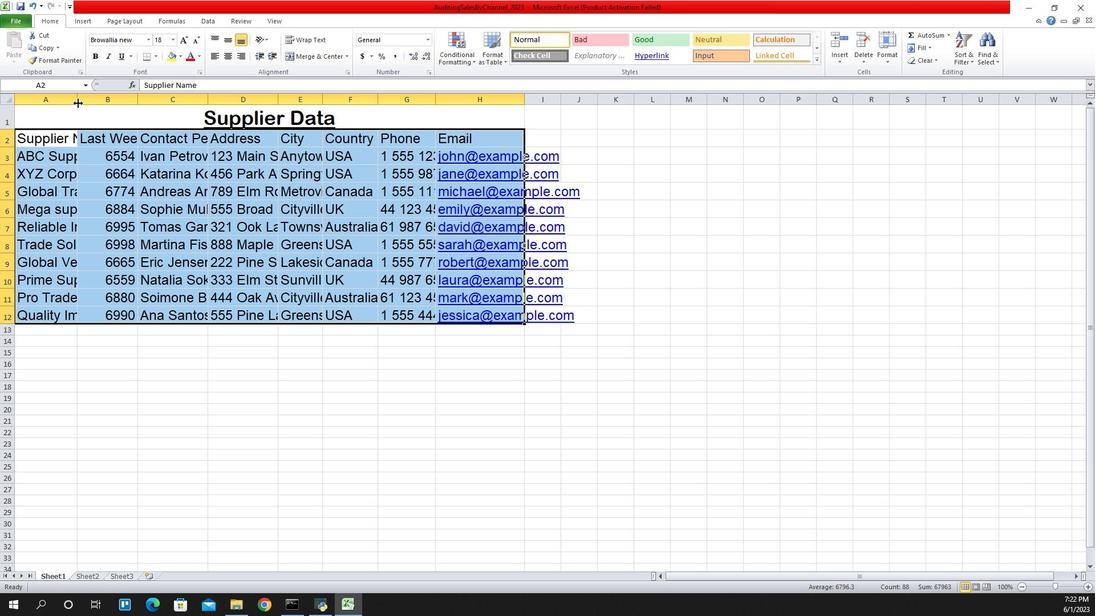 
Action: Mouse pressed left at (140, 100)
Screenshot: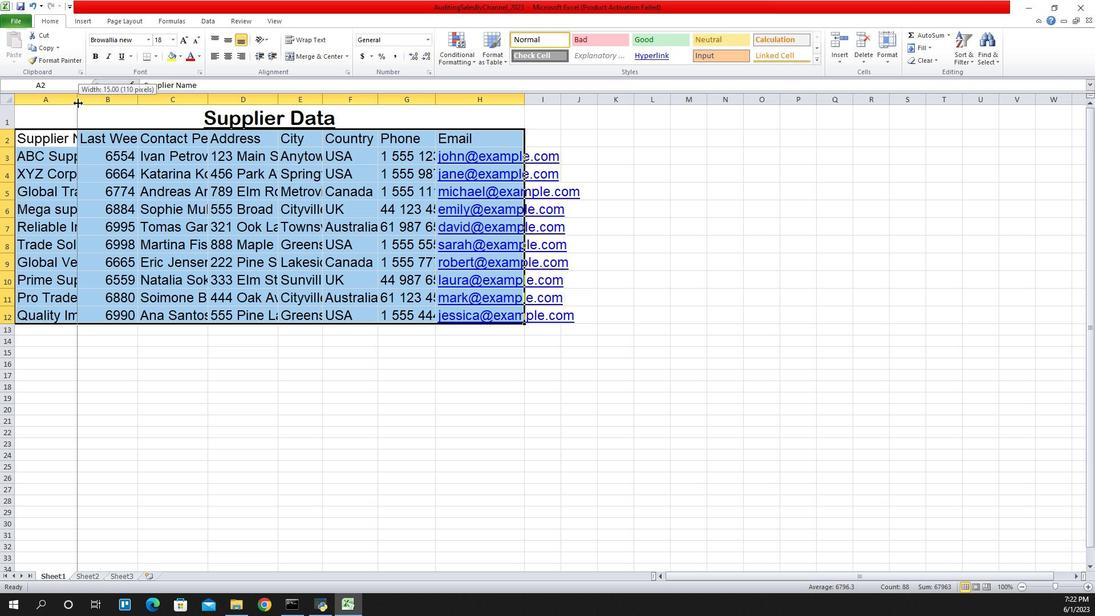 
Action: Mouse moved to (151, 99)
Screenshot: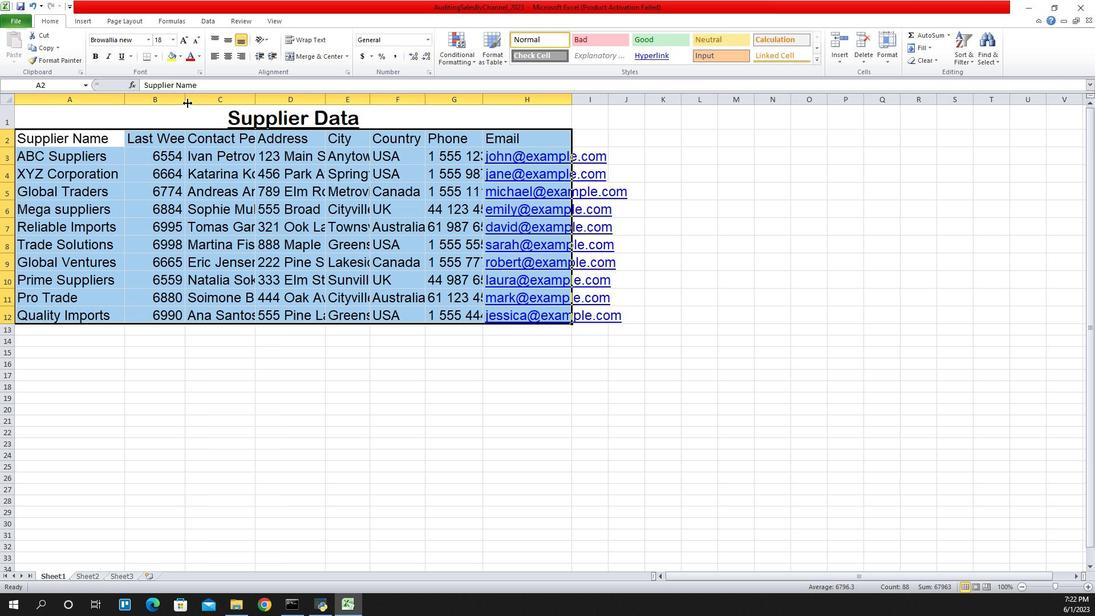 
Action: Mouse pressed left at (151, 99)
Screenshot: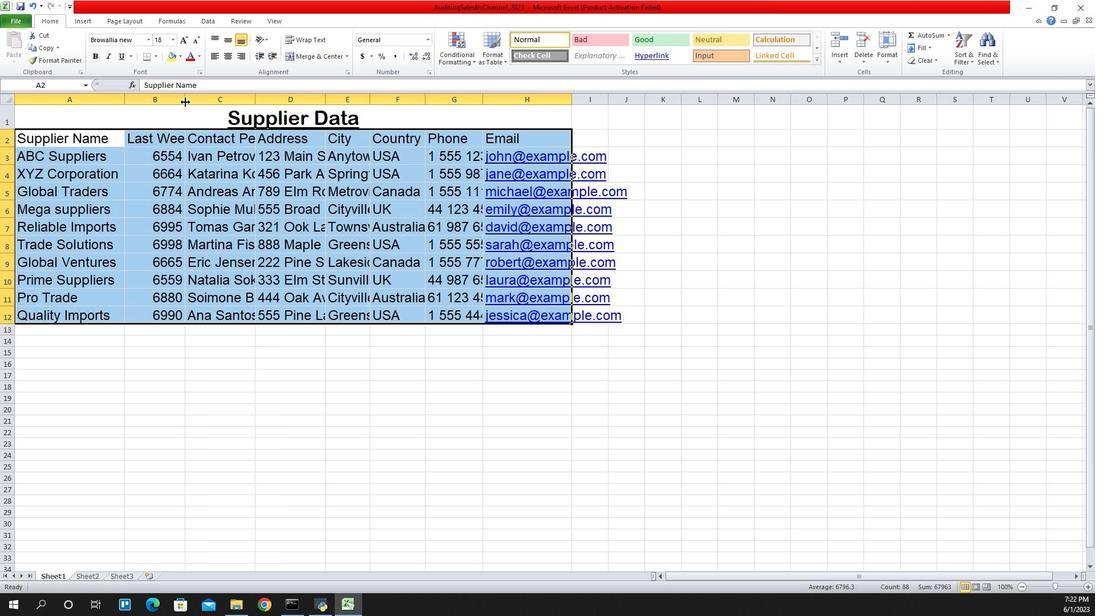 
Action: Mouse pressed left at (151, 99)
Screenshot: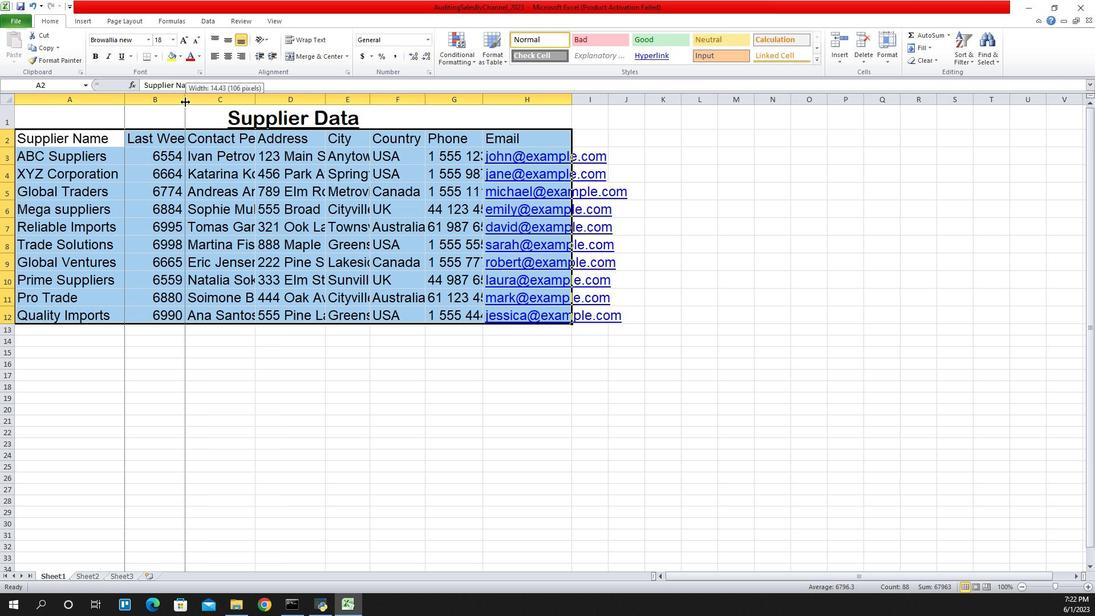 
Action: Mouse moved to (164, 98)
Screenshot: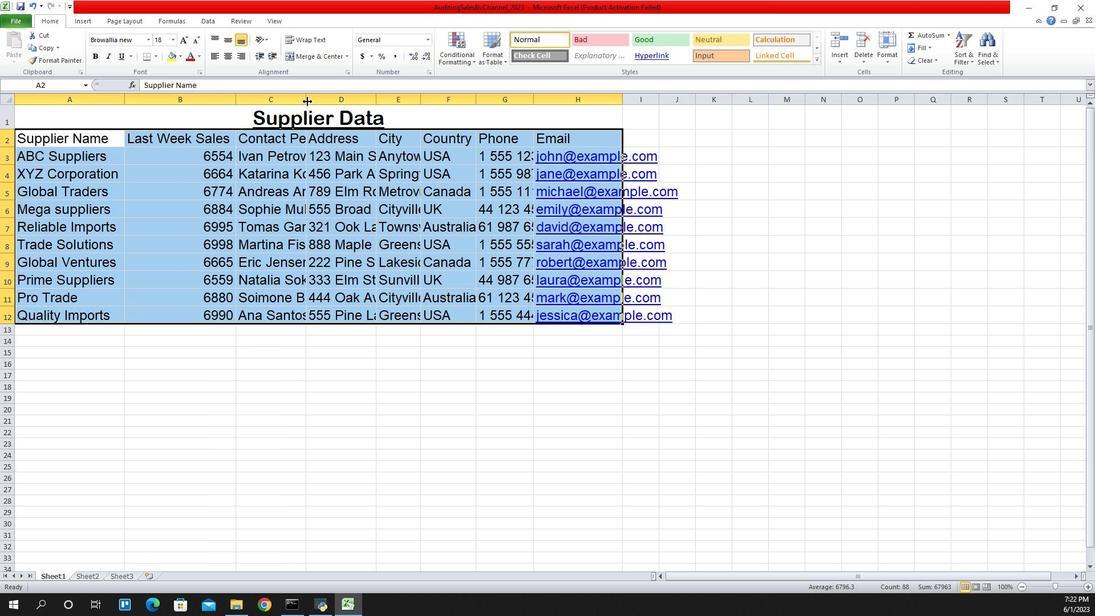 
Action: Mouse pressed left at (164, 98)
Screenshot: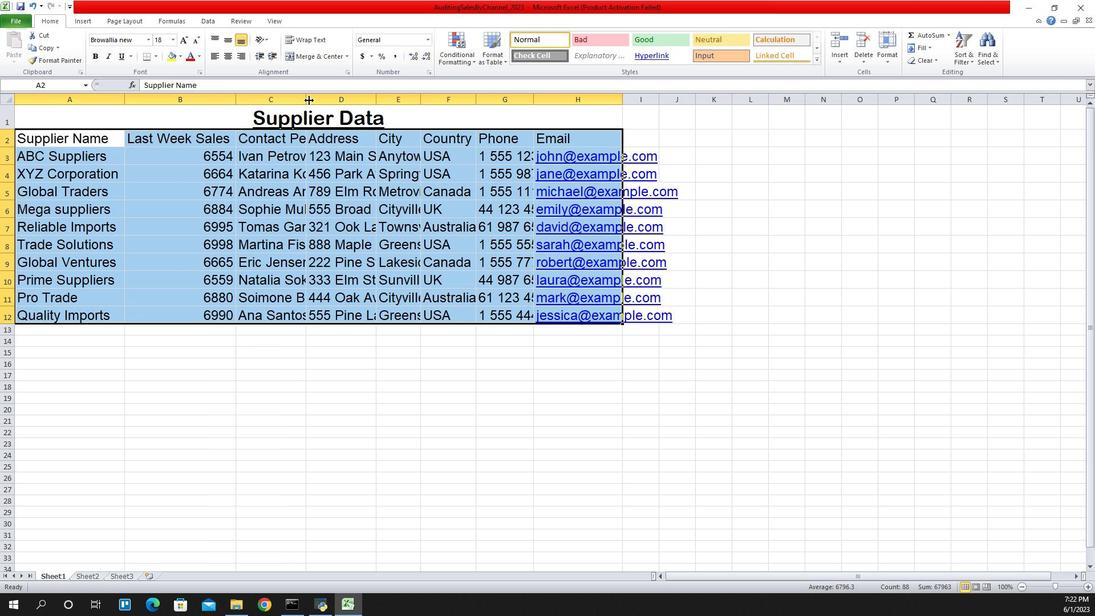 
Action: Mouse pressed left at (164, 98)
Screenshot: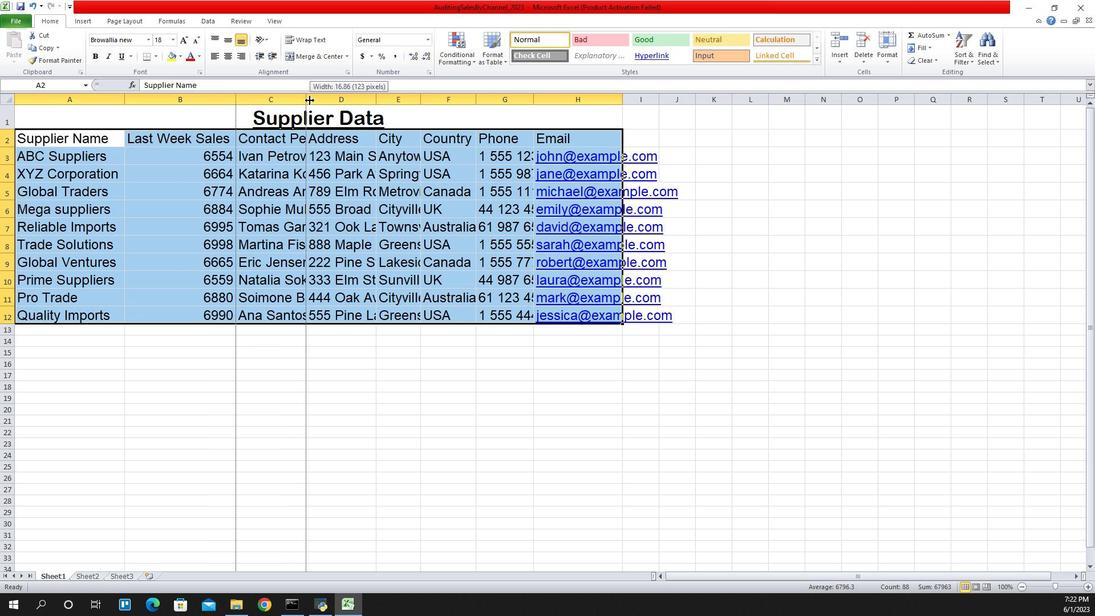 
Action: Mouse moved to (176, 99)
Screenshot: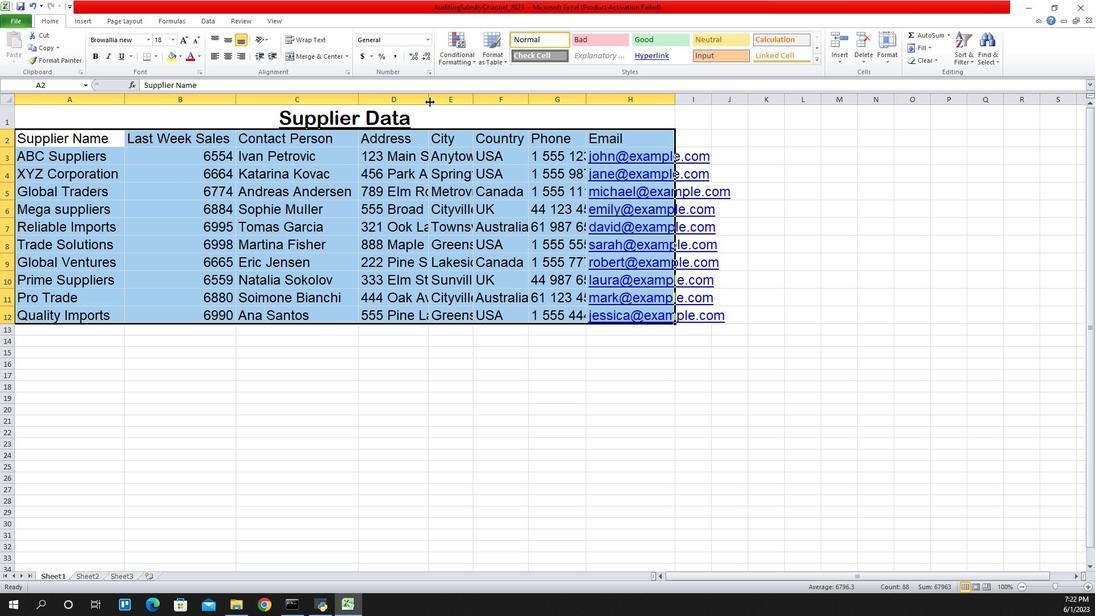
Action: Mouse pressed left at (176, 99)
Screenshot: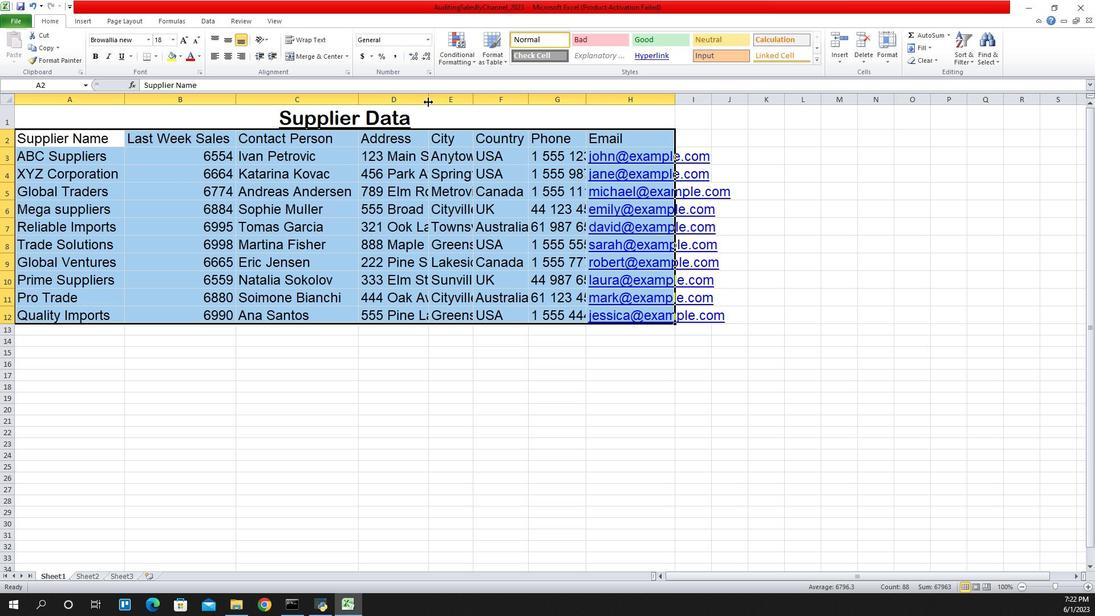 
Action: Mouse pressed left at (176, 99)
Screenshot: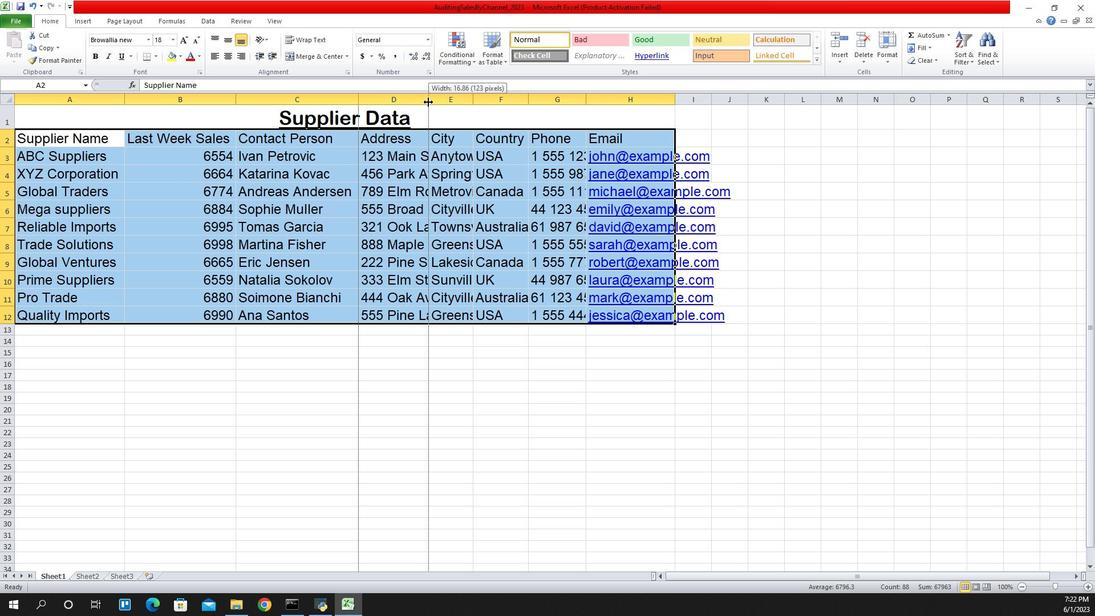 
Action: Mouse moved to (187, 96)
Screenshot: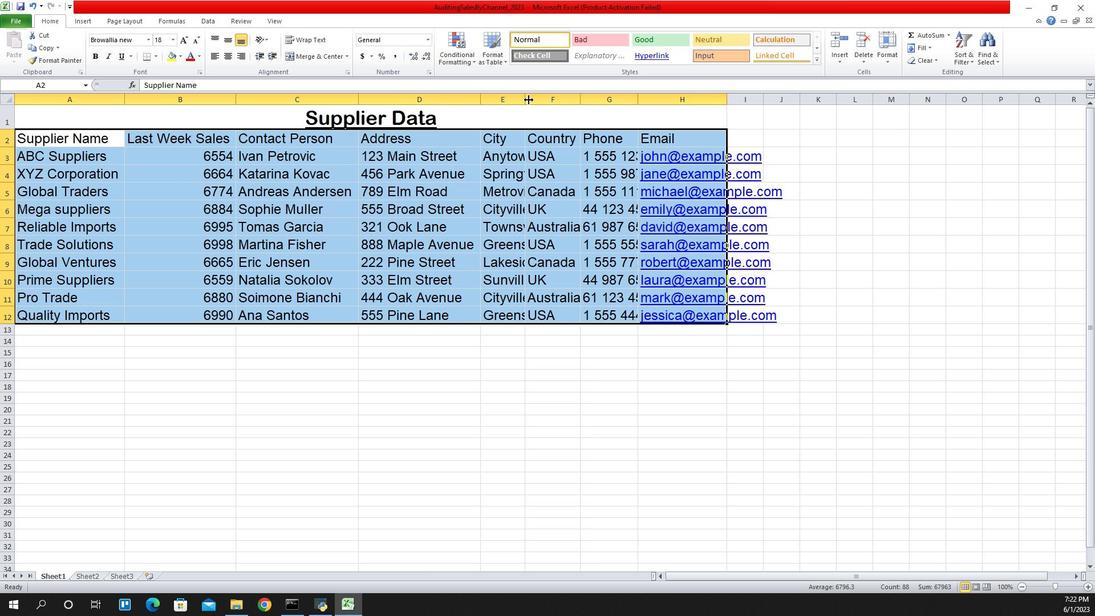
Action: Mouse pressed left at (187, 96)
Screenshot: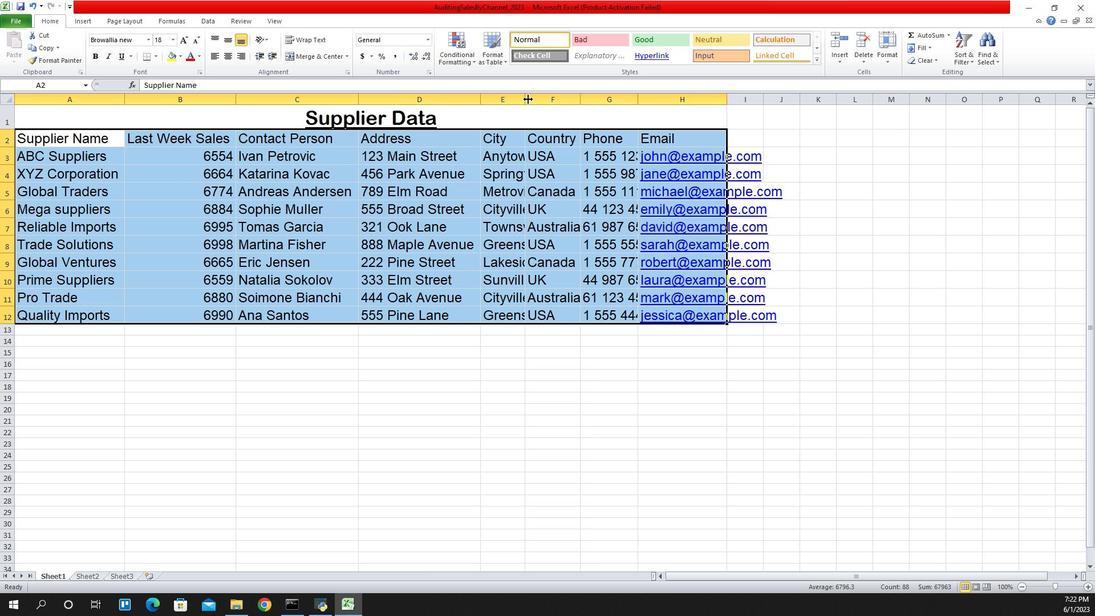 
Action: Mouse pressed left at (187, 96)
Screenshot: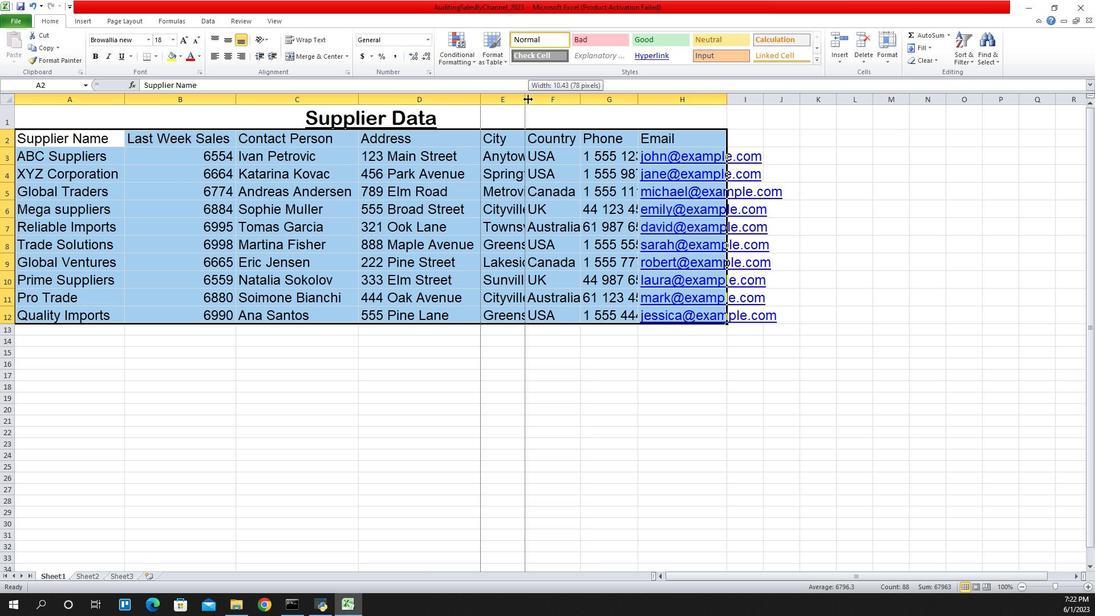 
Action: Mouse moved to (196, 99)
Screenshot: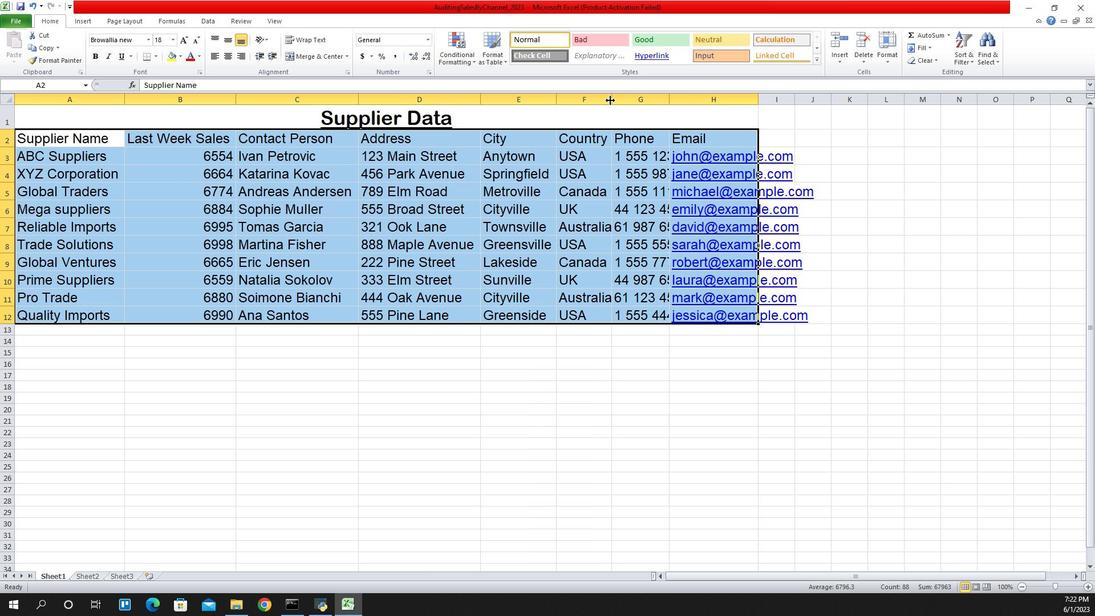 
Action: Mouse pressed left at (196, 99)
Screenshot: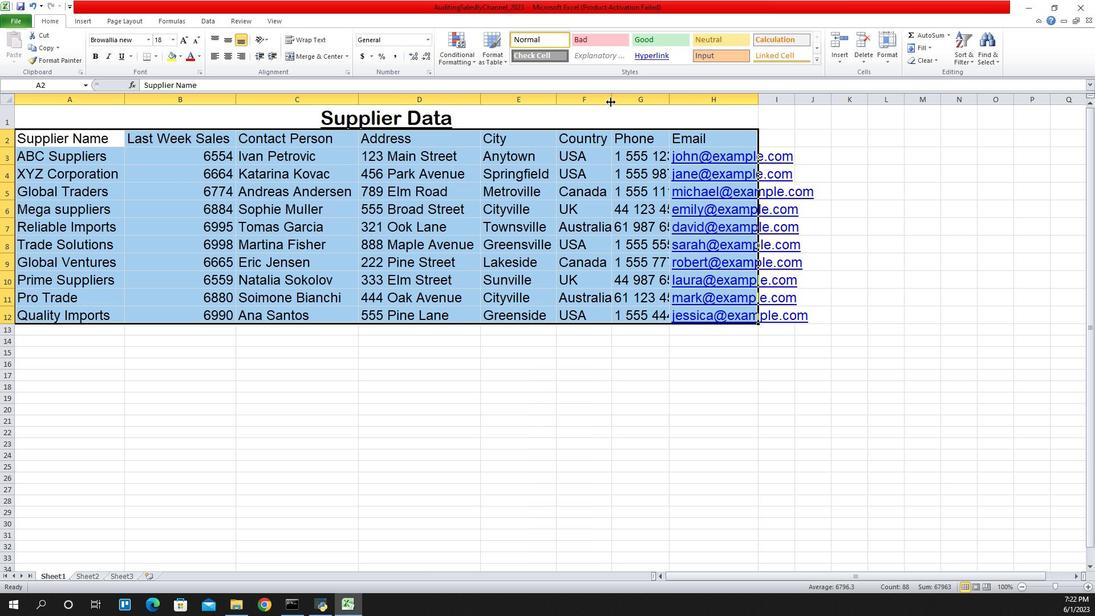 
Action: Mouse pressed left at (196, 99)
Screenshot: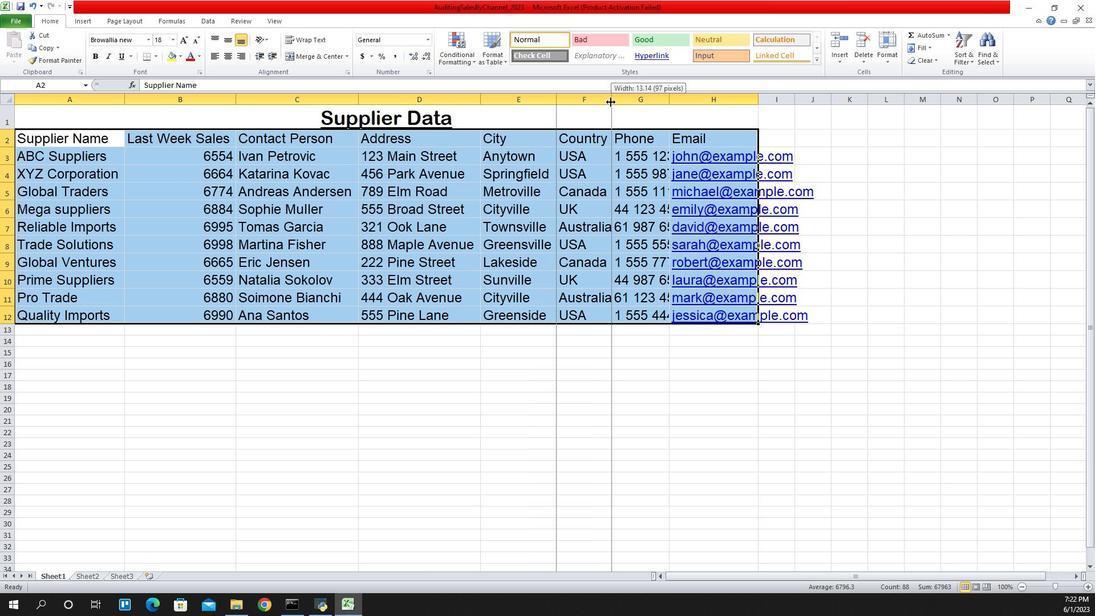 
Action: Mouse moved to (206, 98)
Screenshot: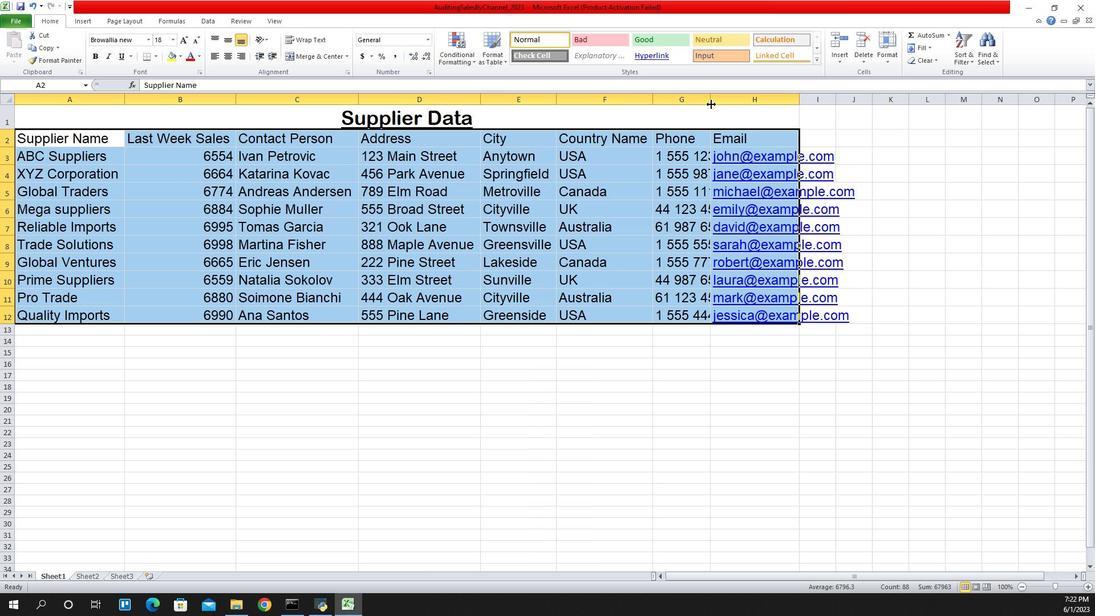 
Action: Mouse pressed left at (206, 98)
Screenshot: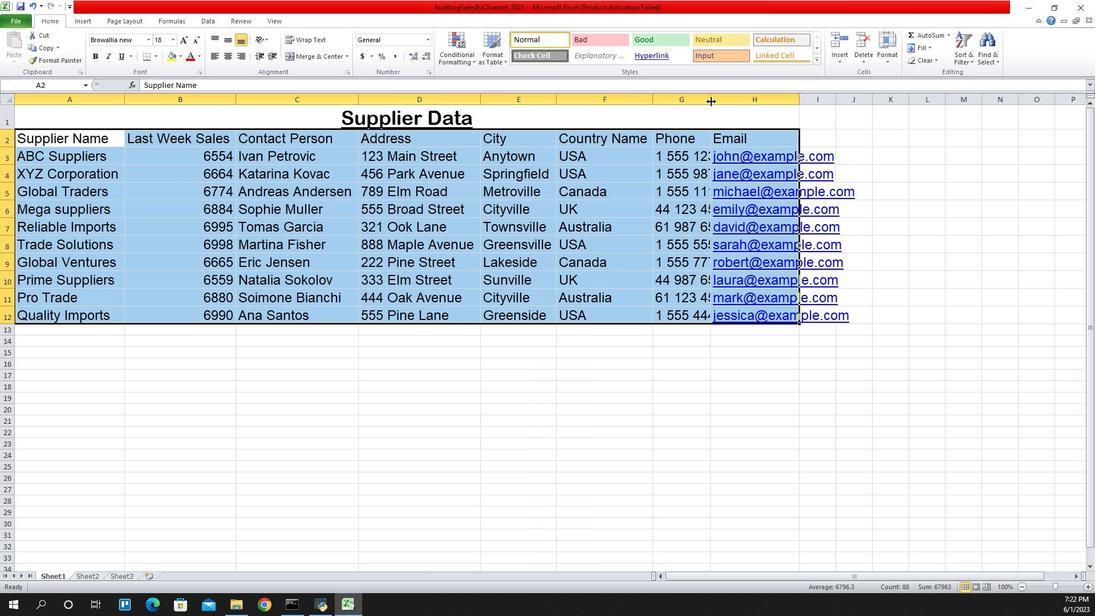 
Action: Mouse pressed left at (206, 98)
Screenshot: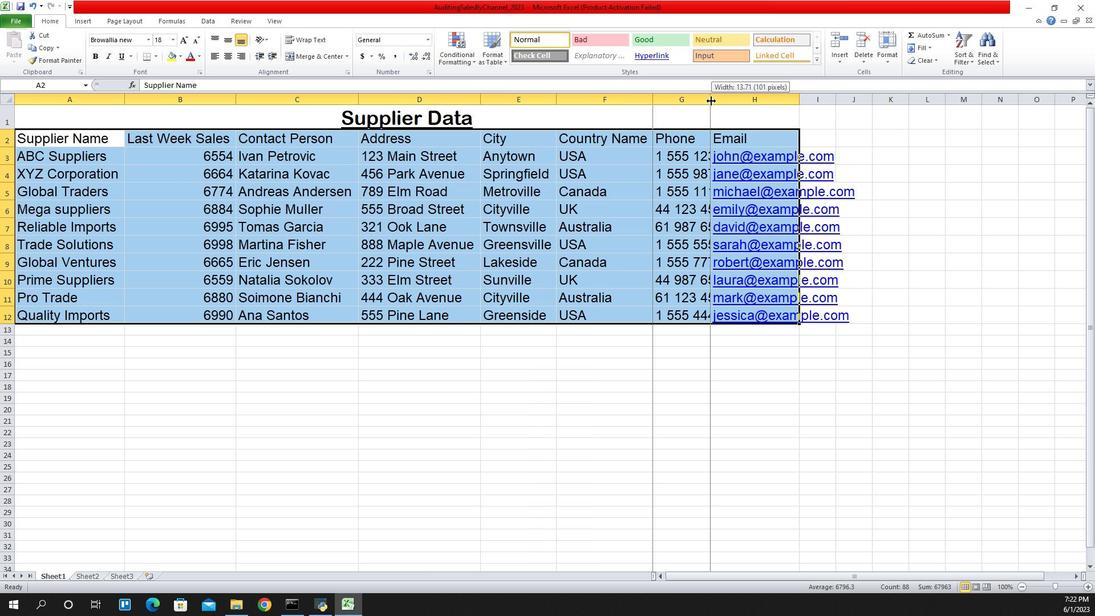 
Action: Mouse moved to (221, 99)
Screenshot: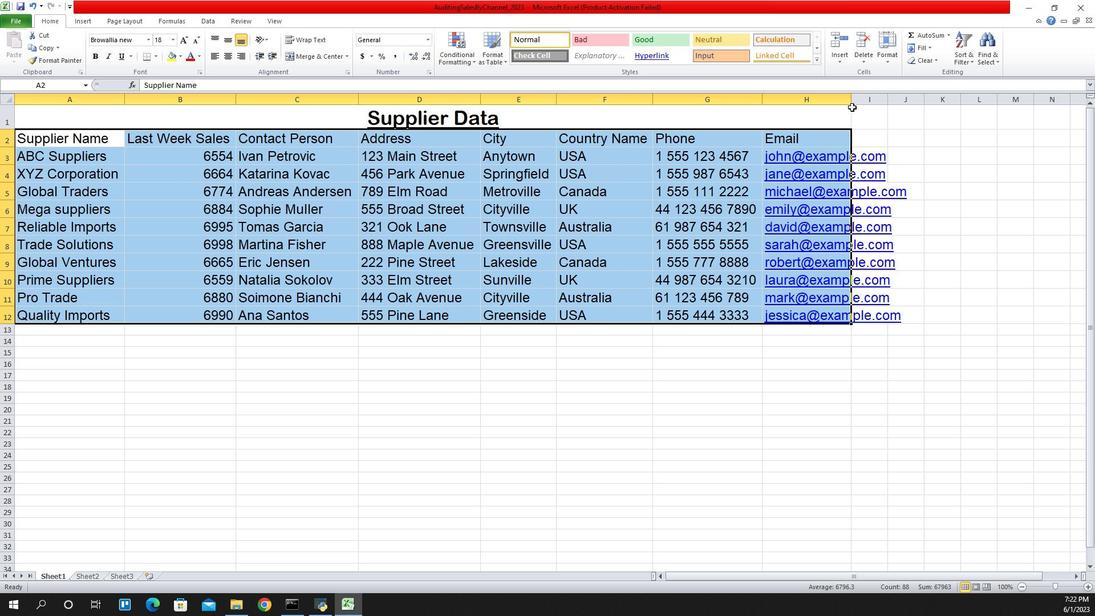 
Action: Mouse pressed left at (221, 99)
Screenshot: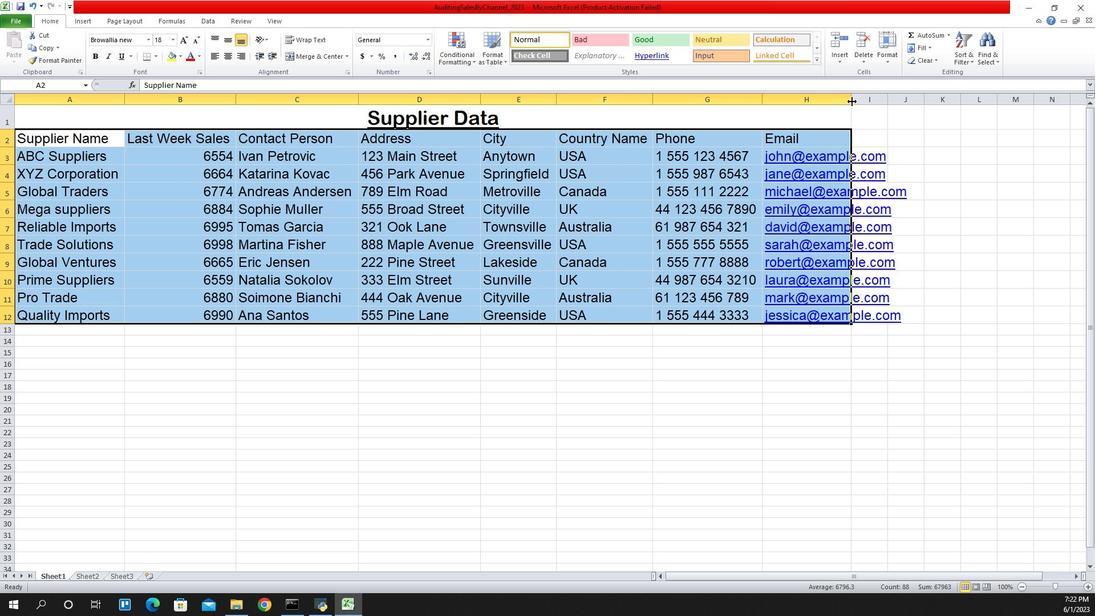 
Action: Mouse moved to (221, 99)
Screenshot: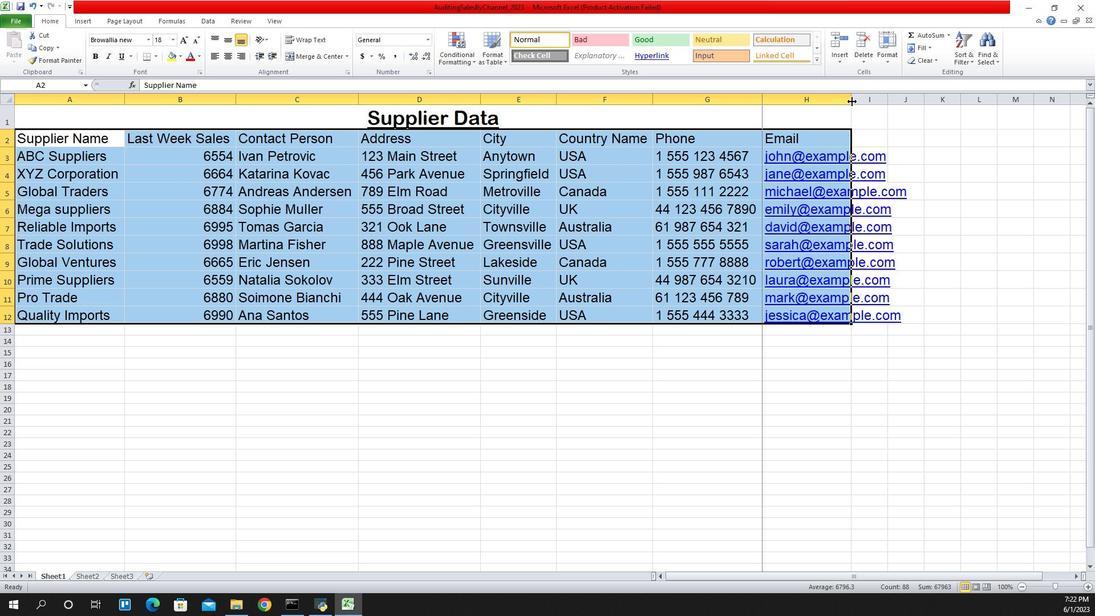 
Action: Mouse pressed left at (221, 99)
Screenshot: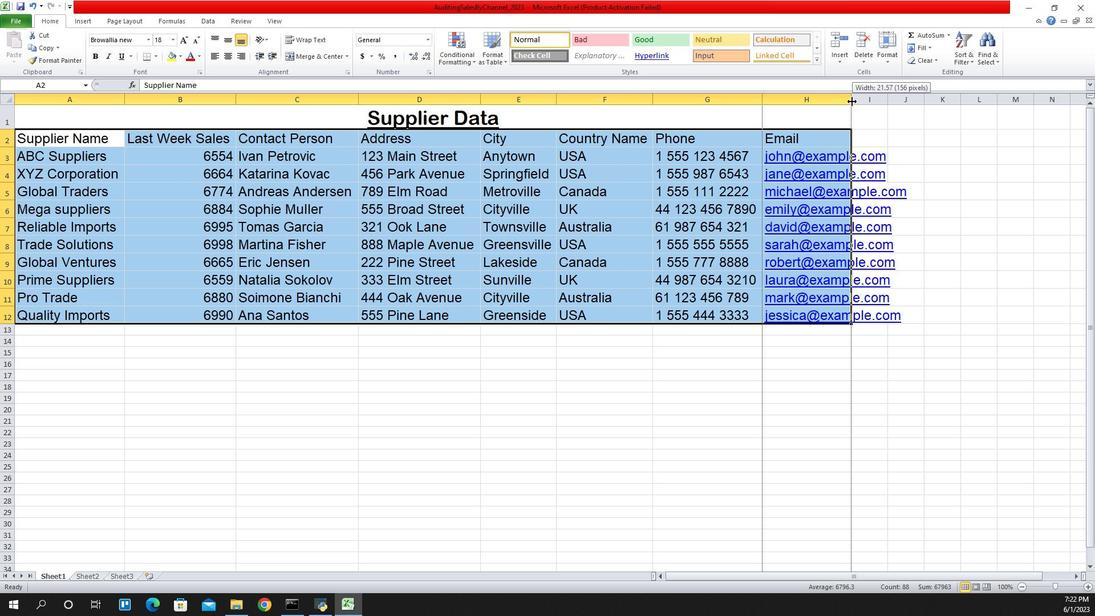 
Action: Mouse moved to (147, 108)
Screenshot: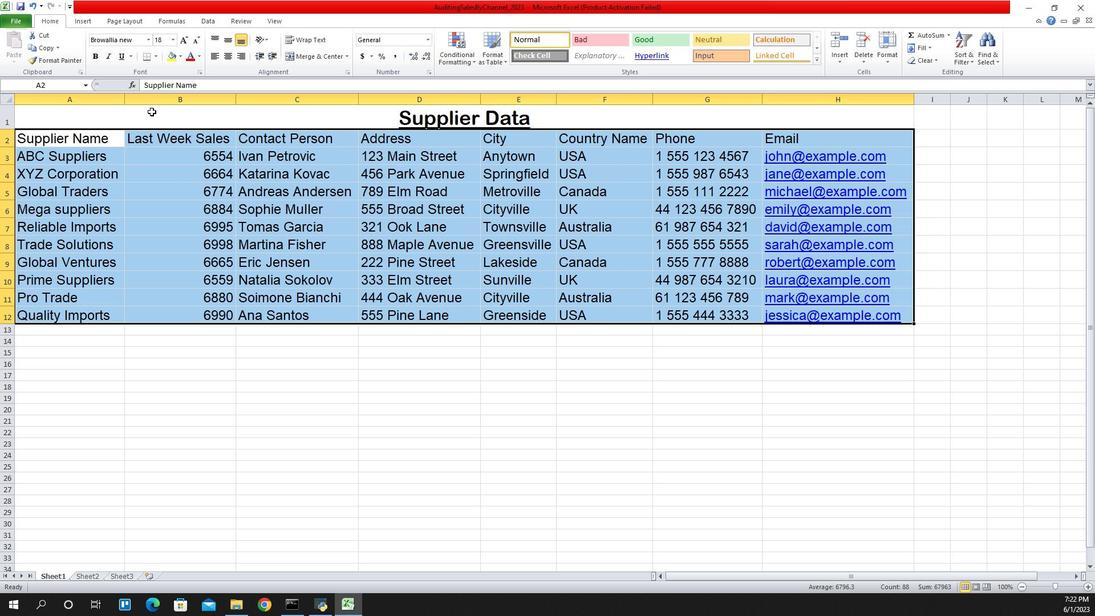 
Action: Mouse pressed left at (147, 108)
Screenshot: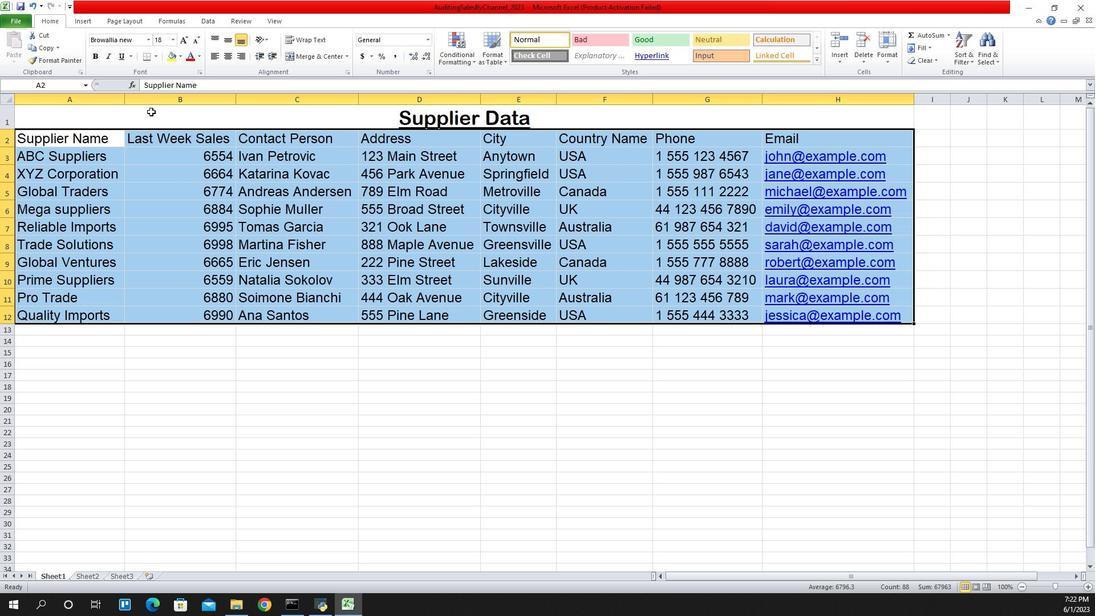 
Action: Mouse moved to (156, 37)
Screenshot: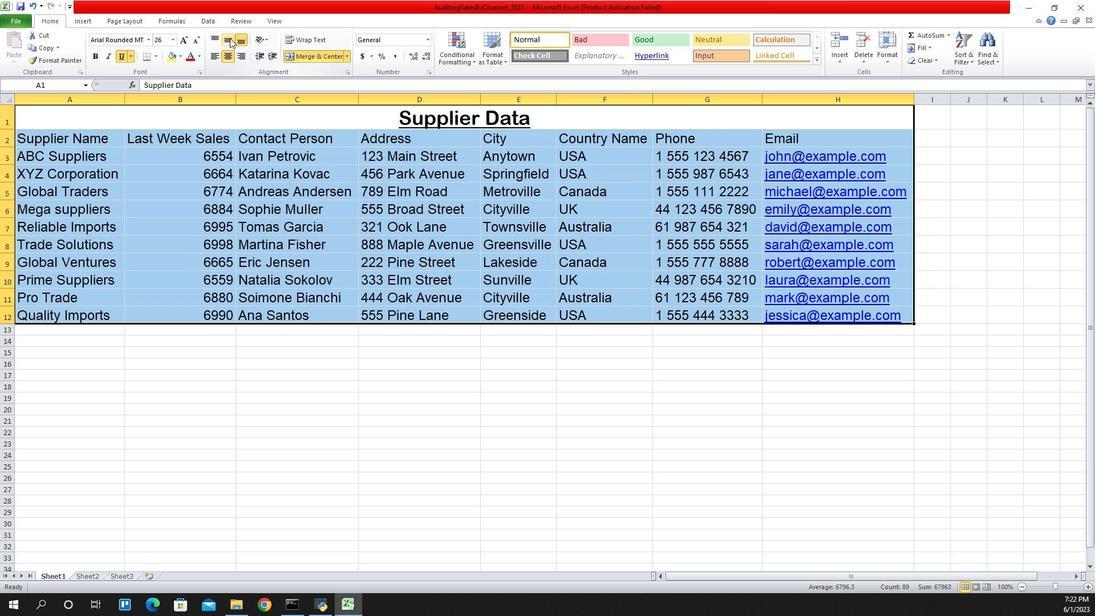 
Action: Mouse pressed left at (156, 37)
Screenshot: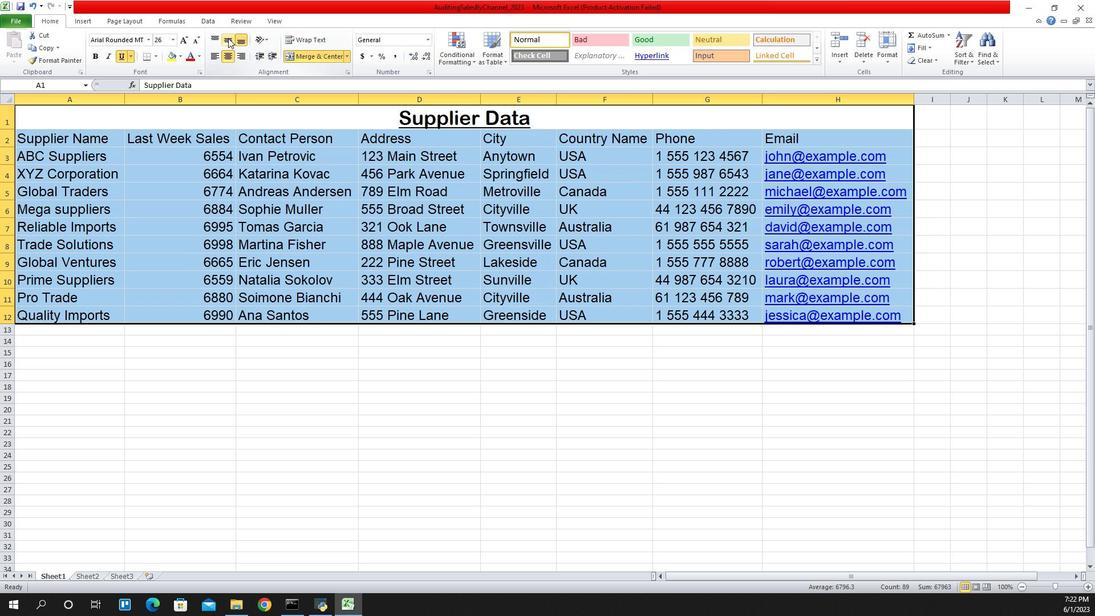 
Action: Mouse moved to (154, 57)
Screenshot: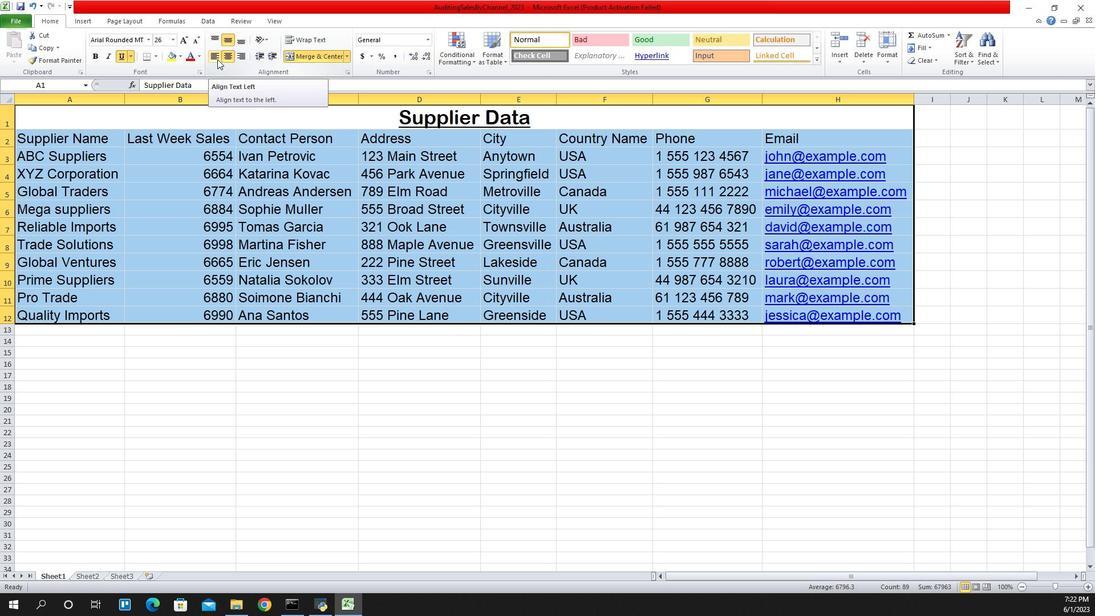 
Action: Mouse pressed left at (154, 57)
Screenshot: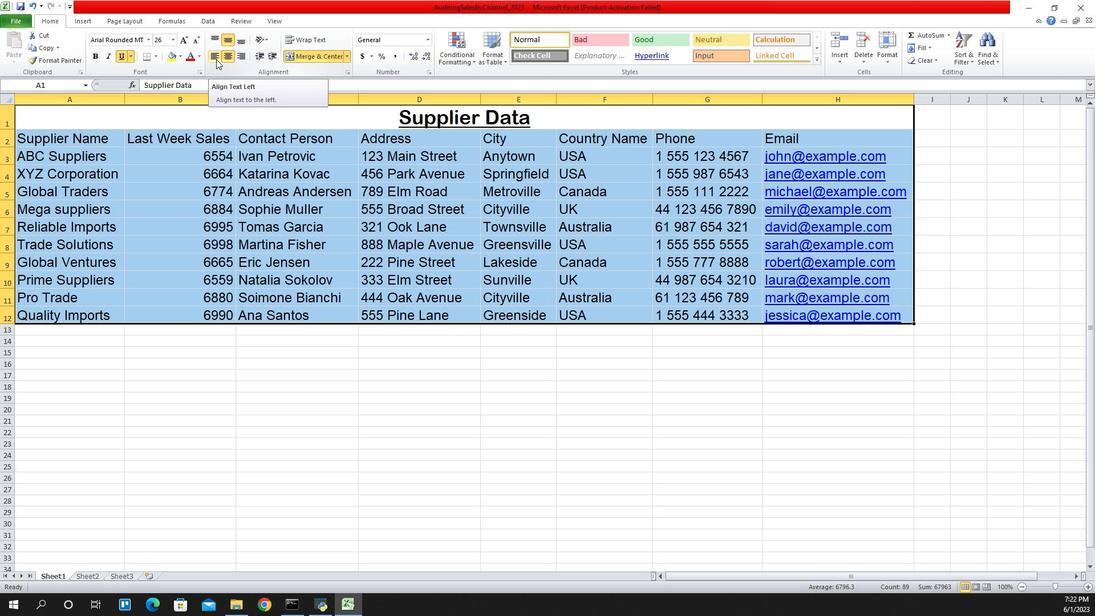 
